 Task: Look for space in Guimarães, Portugal from 1st August, 2023 to 5th August, 2023 for 3 adults, 1 child in price range Rs.13000 to Rs.20000. Place can be entire place with 2 bedrooms having 3 beds and 2 bathrooms. Property type can be flatguest house, hotel. Booking option can be shelf check-in. Required host language is English.
Action: Mouse moved to (424, 86)
Screenshot: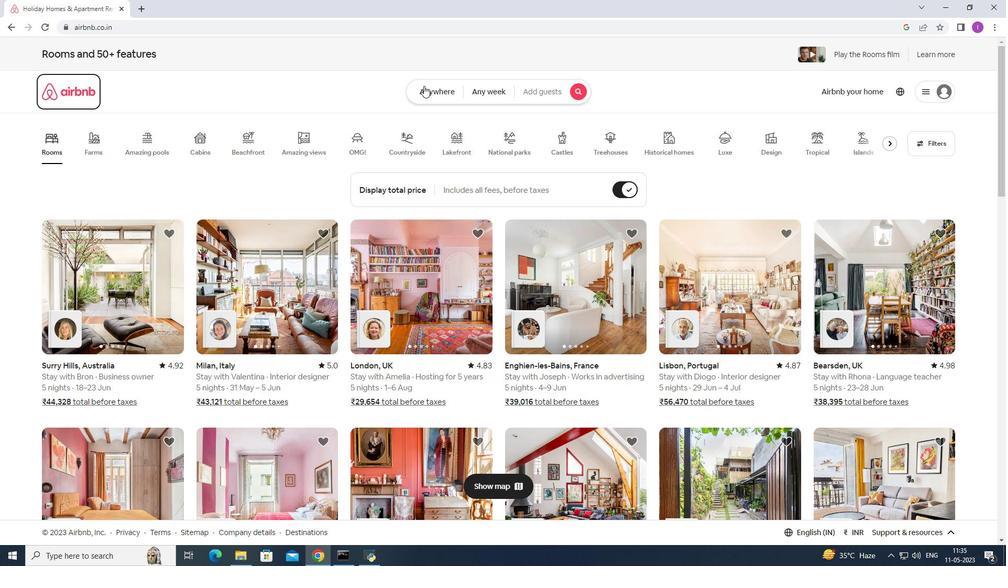 
Action: Mouse pressed left at (424, 86)
Screenshot: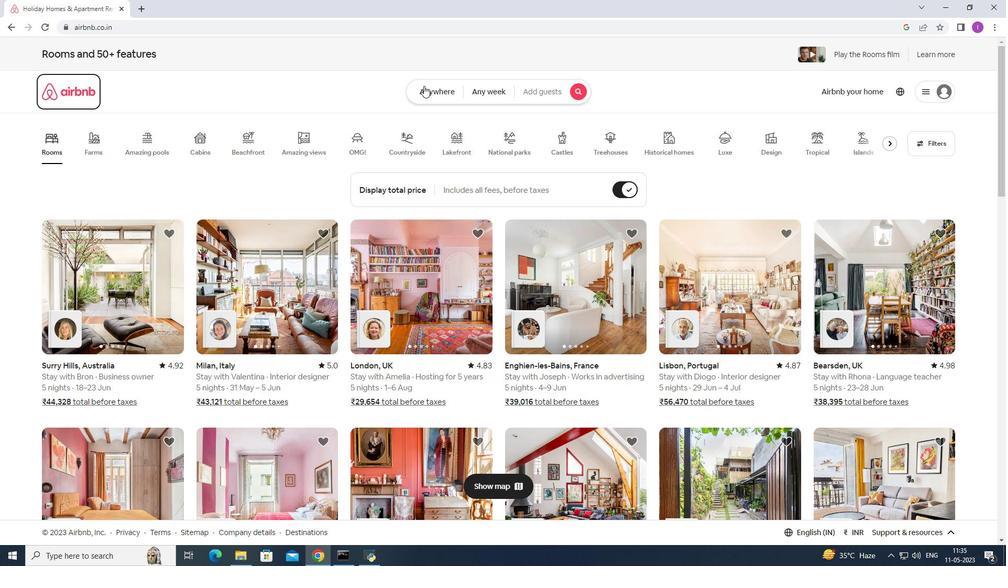 
Action: Mouse moved to (324, 134)
Screenshot: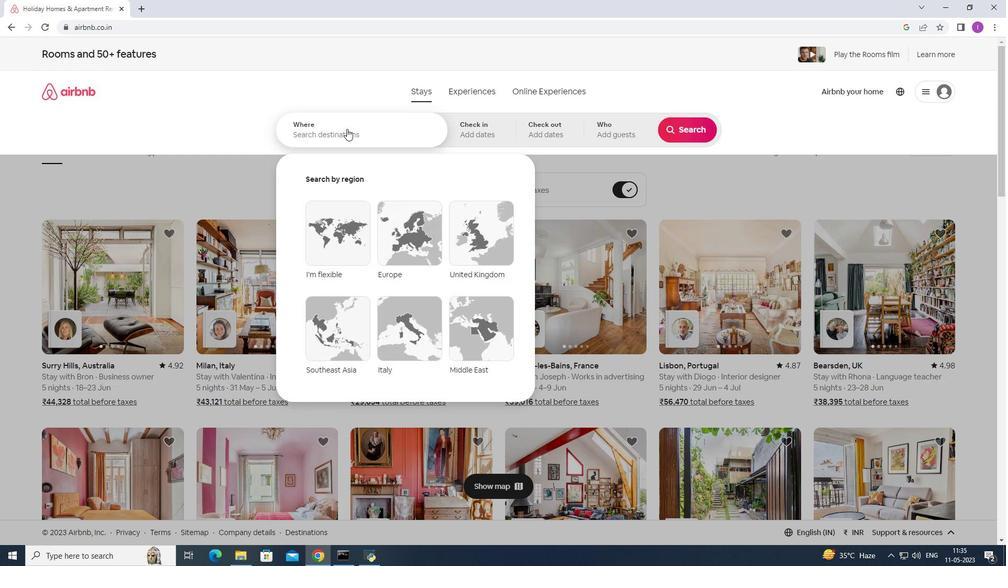 
Action: Mouse pressed left at (324, 134)
Screenshot: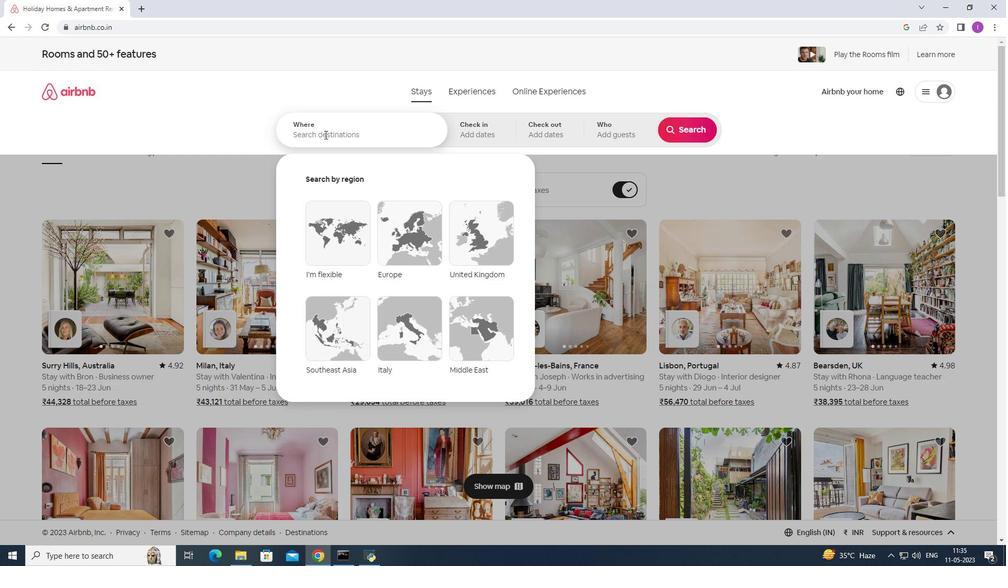 
Action: Mouse moved to (394, 140)
Screenshot: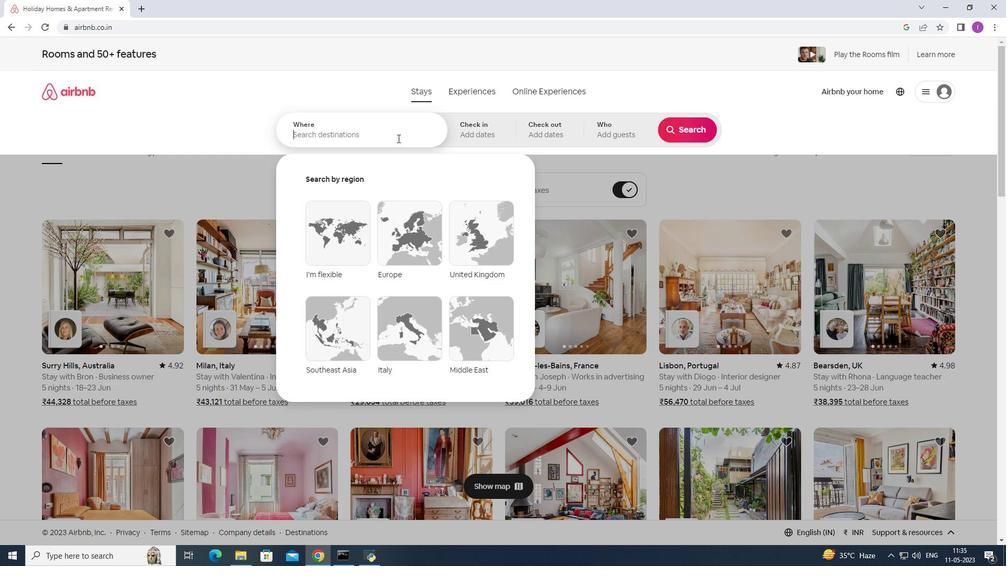 
Action: Key pressed <Key.shift><Key.shift>G
Screenshot: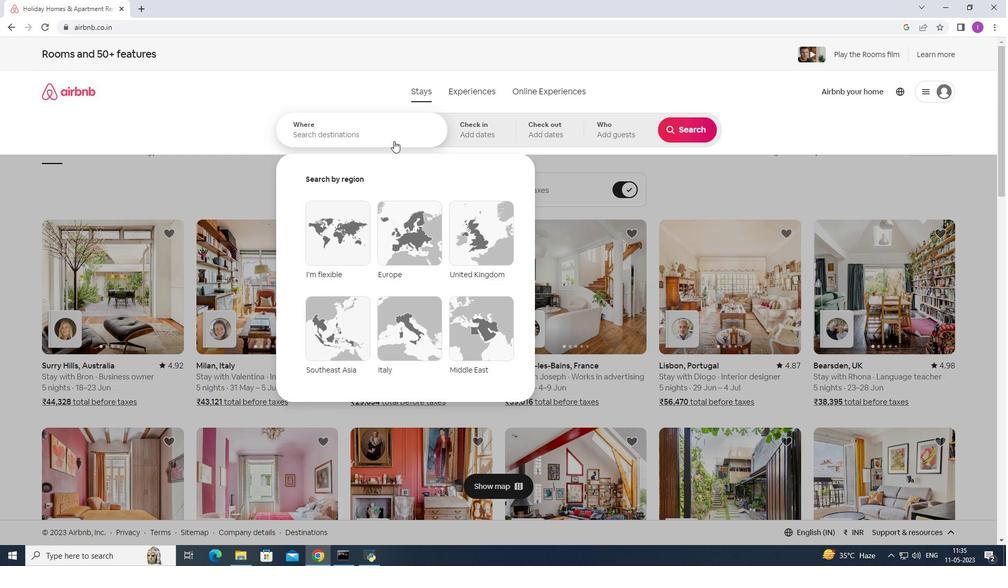 
Action: Mouse moved to (403, 133)
Screenshot: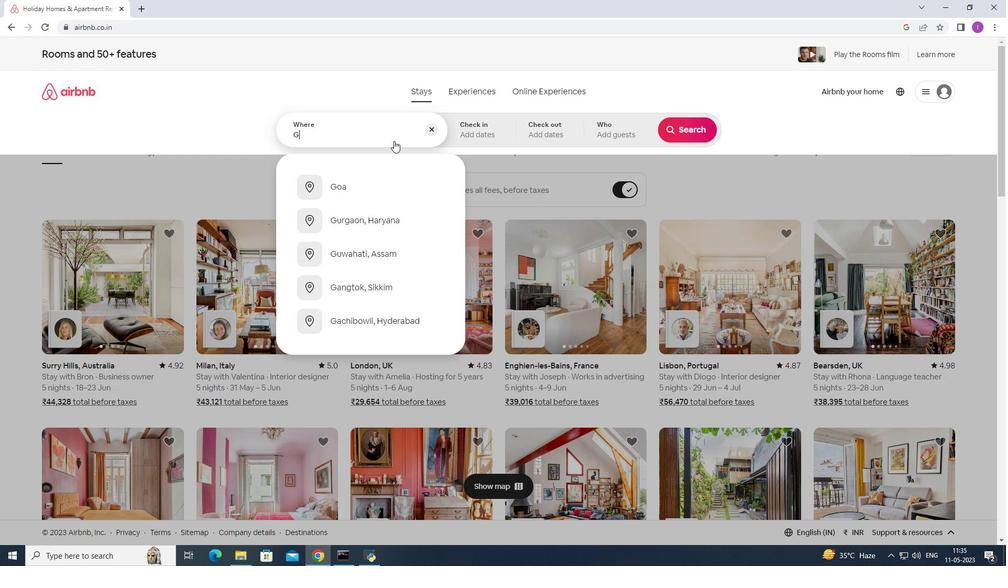 
Action: Key pressed uimares
Screenshot: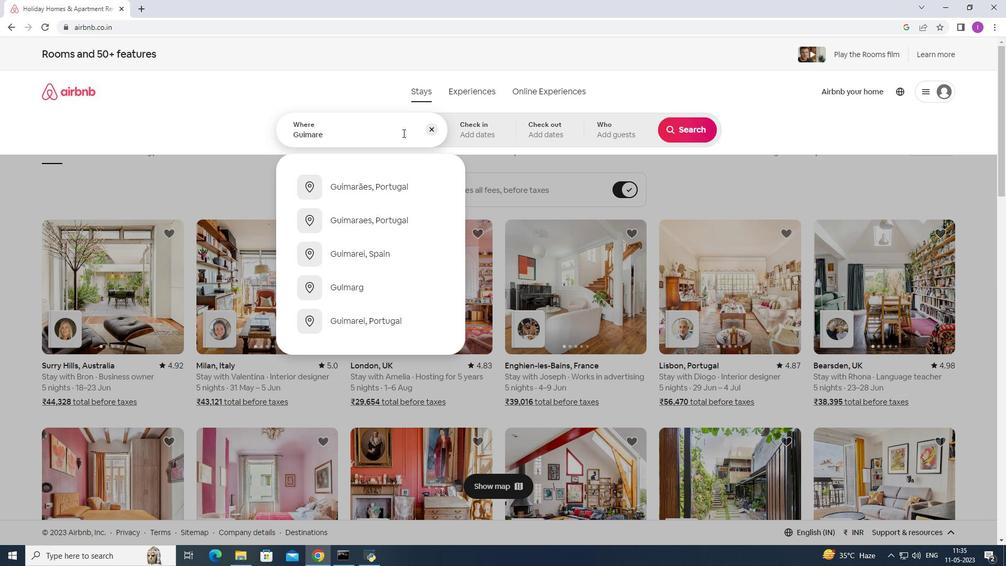 
Action: Mouse moved to (372, 188)
Screenshot: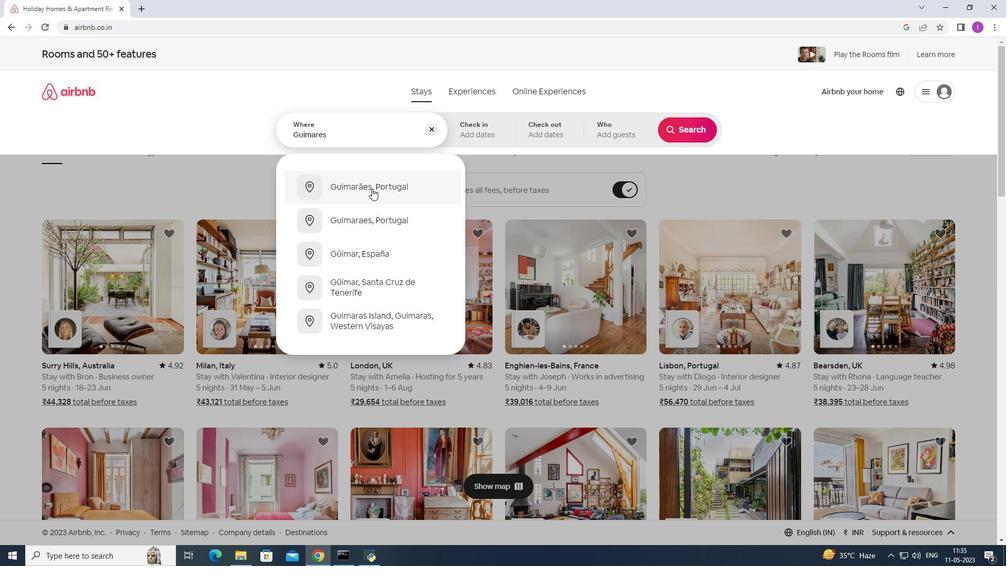 
Action: Mouse pressed left at (372, 188)
Screenshot: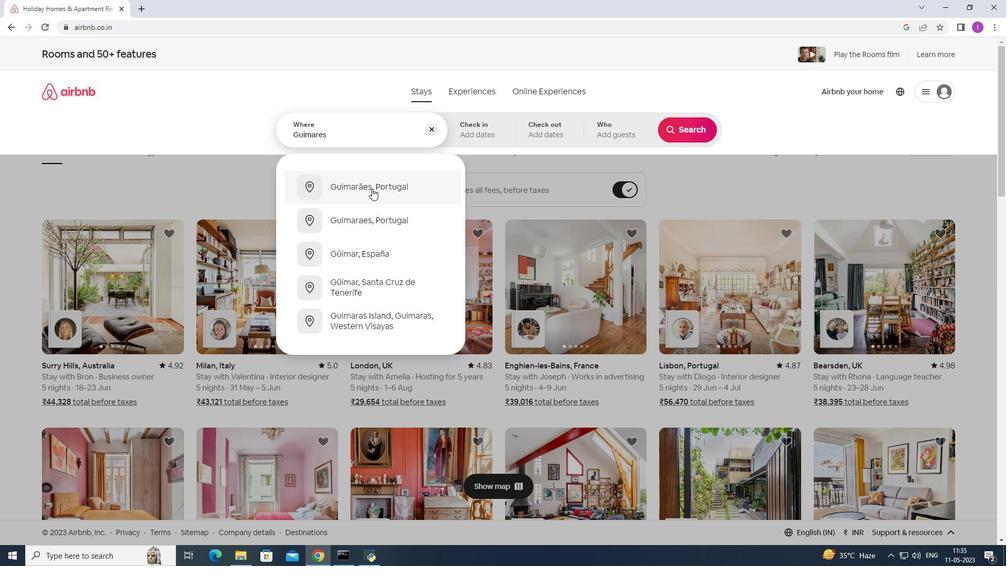 
Action: Mouse moved to (685, 215)
Screenshot: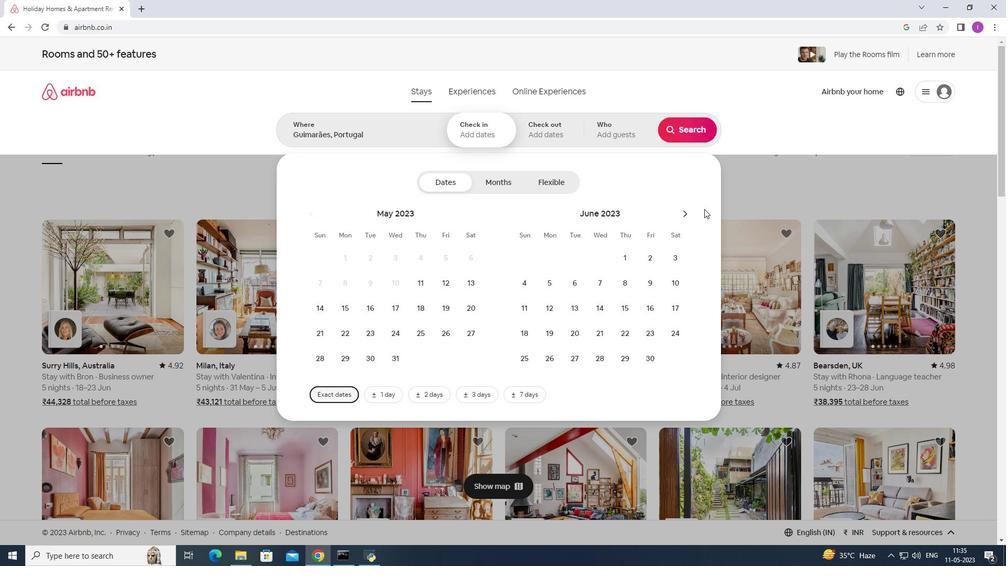 
Action: Mouse pressed left at (685, 215)
Screenshot: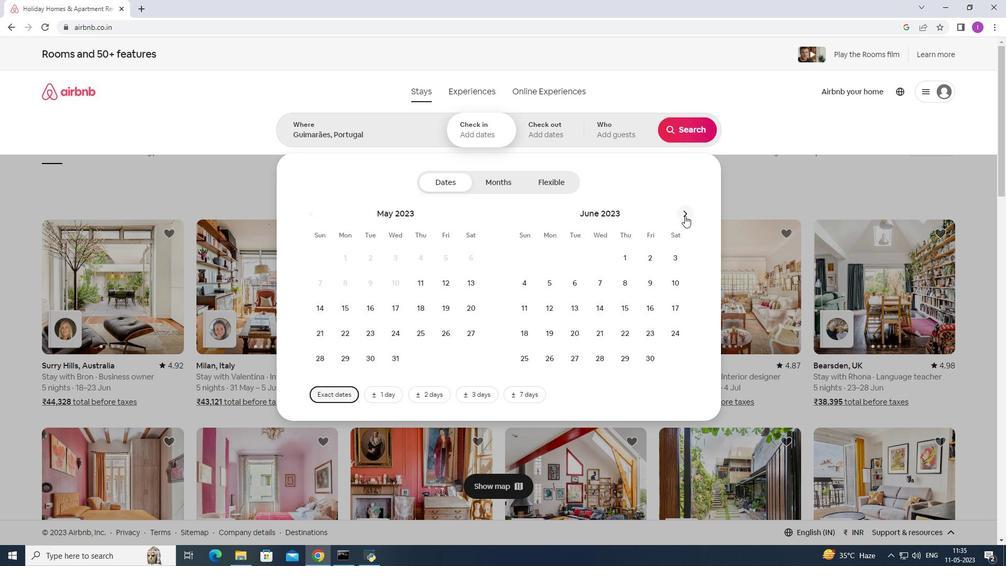
Action: Mouse moved to (682, 215)
Screenshot: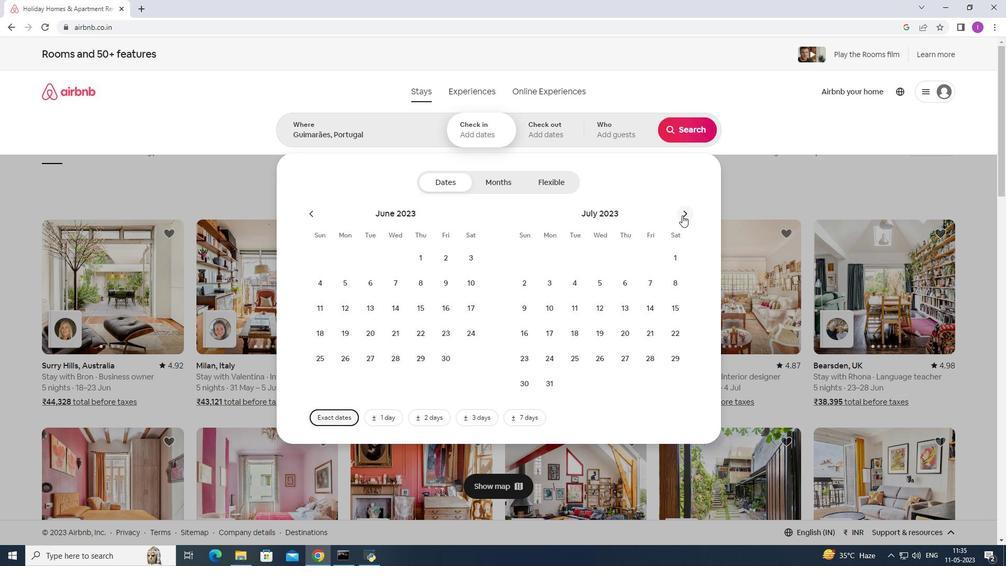 
Action: Mouse pressed left at (682, 215)
Screenshot: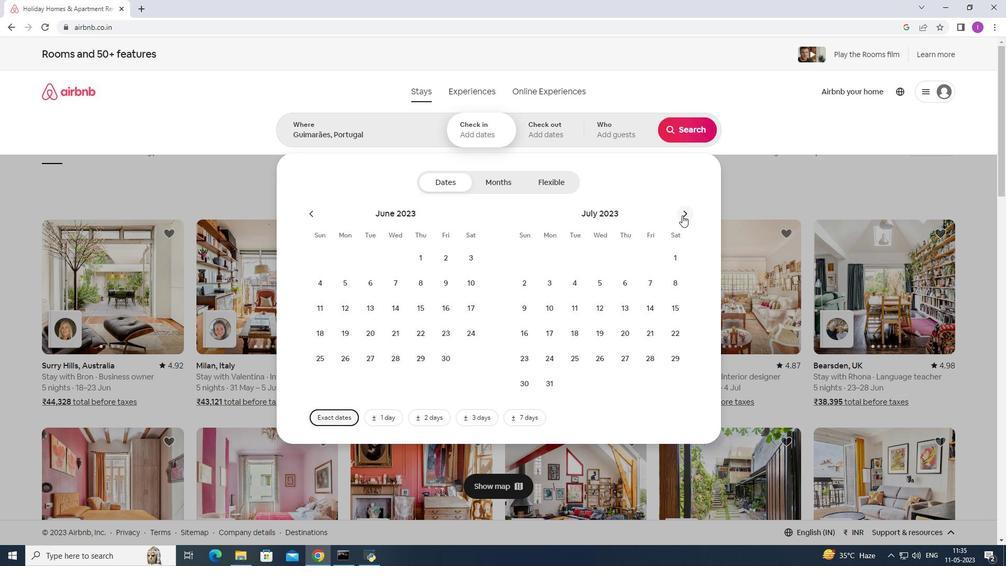 
Action: Mouse moved to (583, 254)
Screenshot: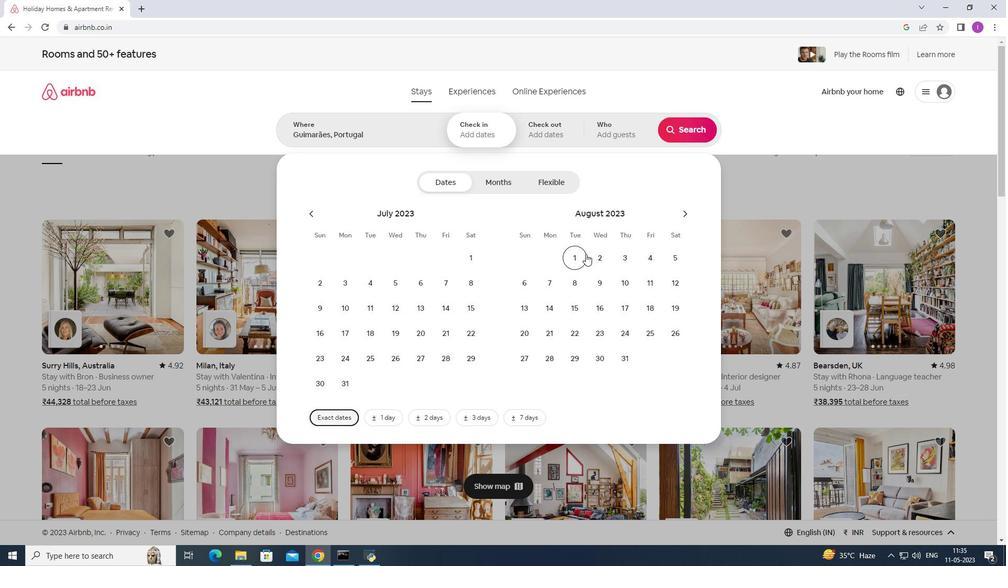 
Action: Mouse pressed left at (583, 254)
Screenshot: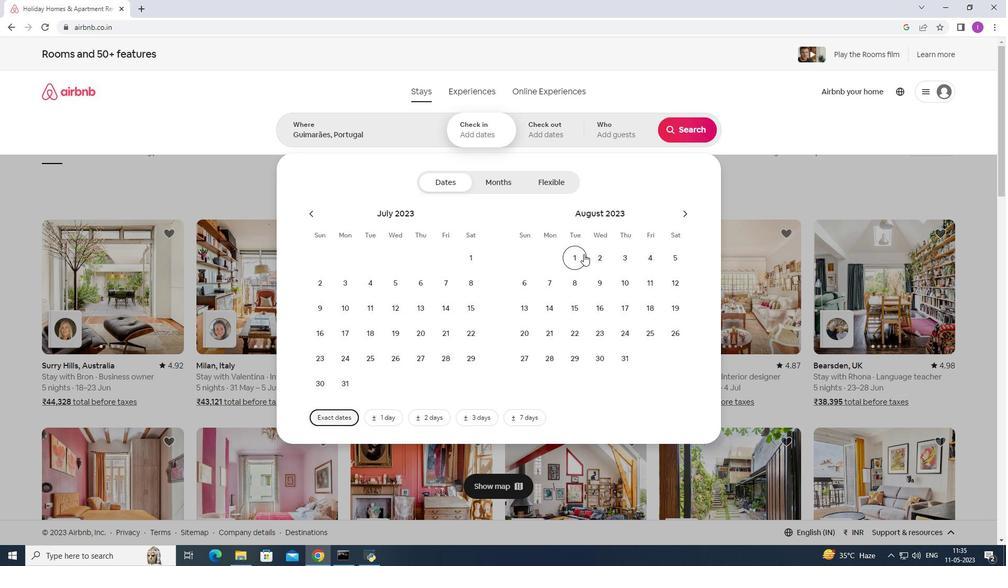 
Action: Mouse moved to (672, 254)
Screenshot: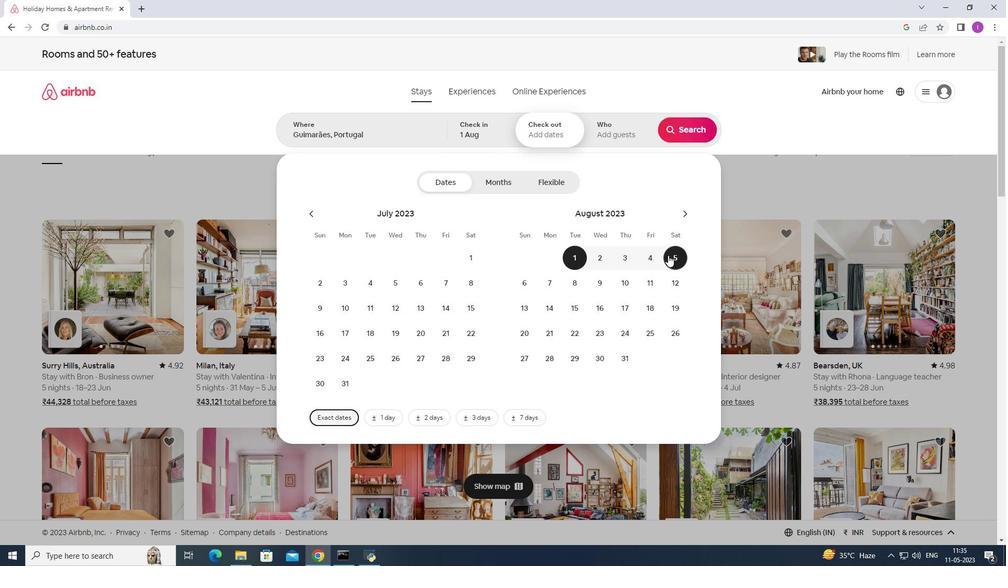 
Action: Mouse pressed left at (672, 254)
Screenshot: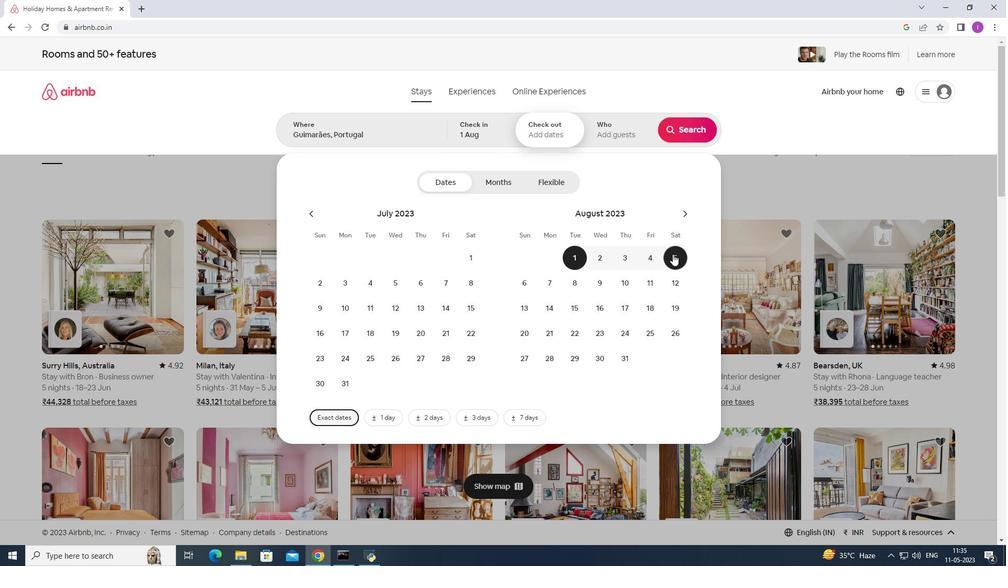
Action: Mouse moved to (623, 135)
Screenshot: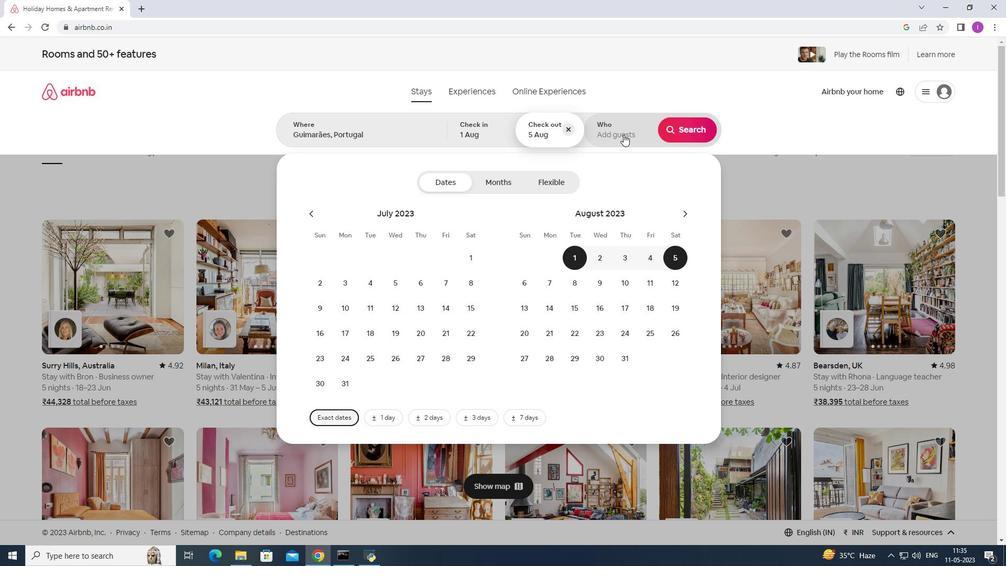 
Action: Mouse pressed left at (623, 135)
Screenshot: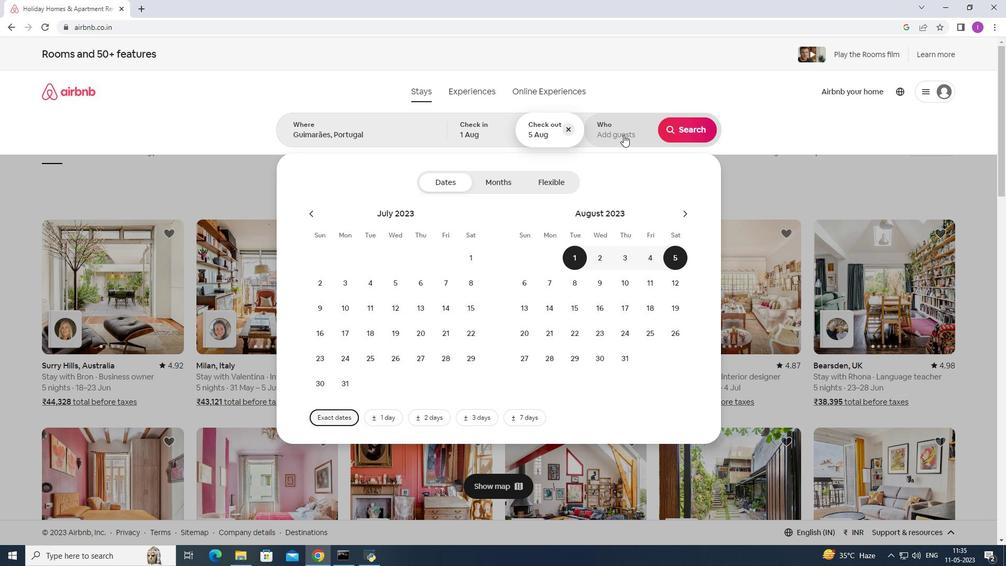 
Action: Mouse moved to (687, 182)
Screenshot: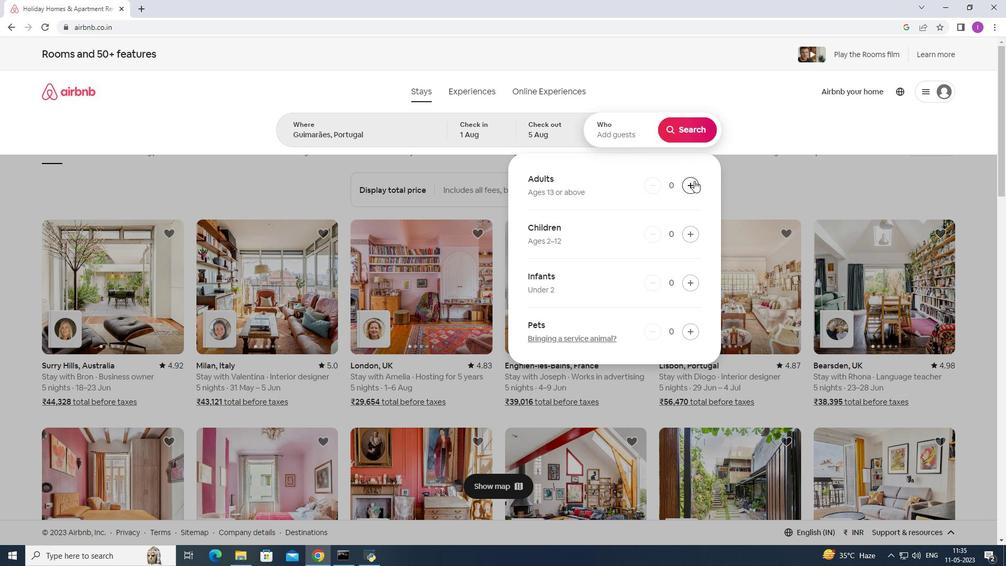
Action: Mouse pressed left at (687, 182)
Screenshot: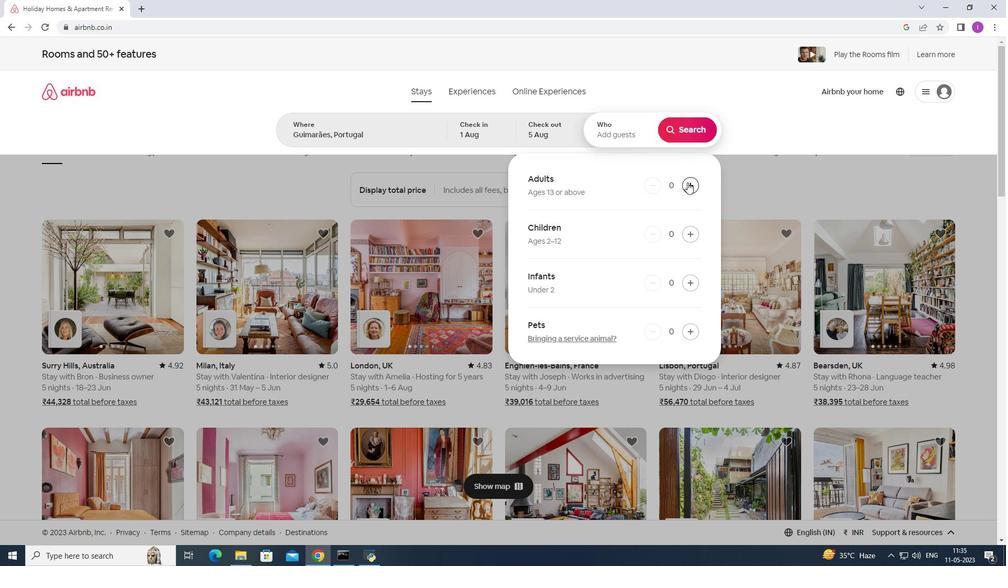 
Action: Mouse pressed left at (687, 182)
Screenshot: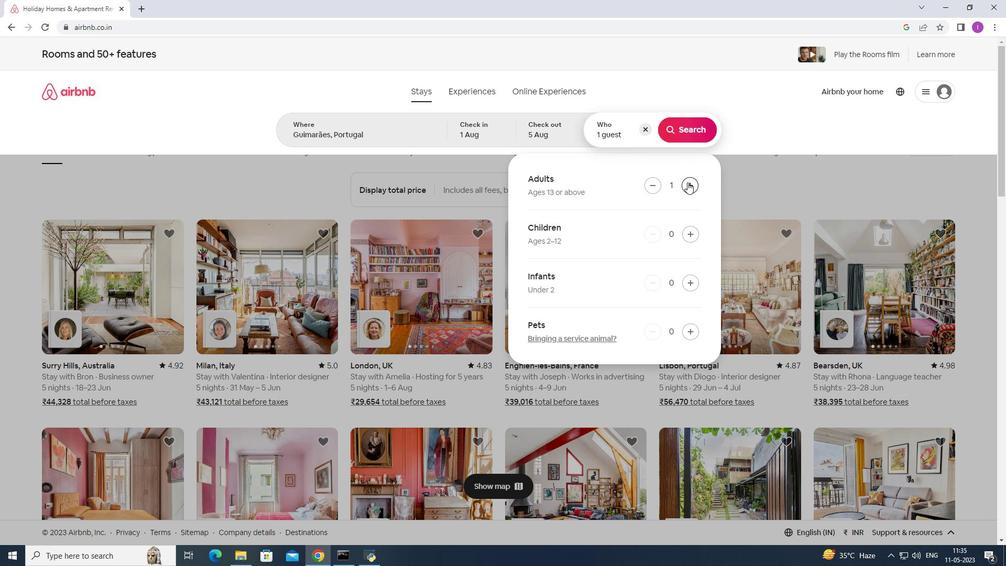 
Action: Mouse pressed left at (687, 182)
Screenshot: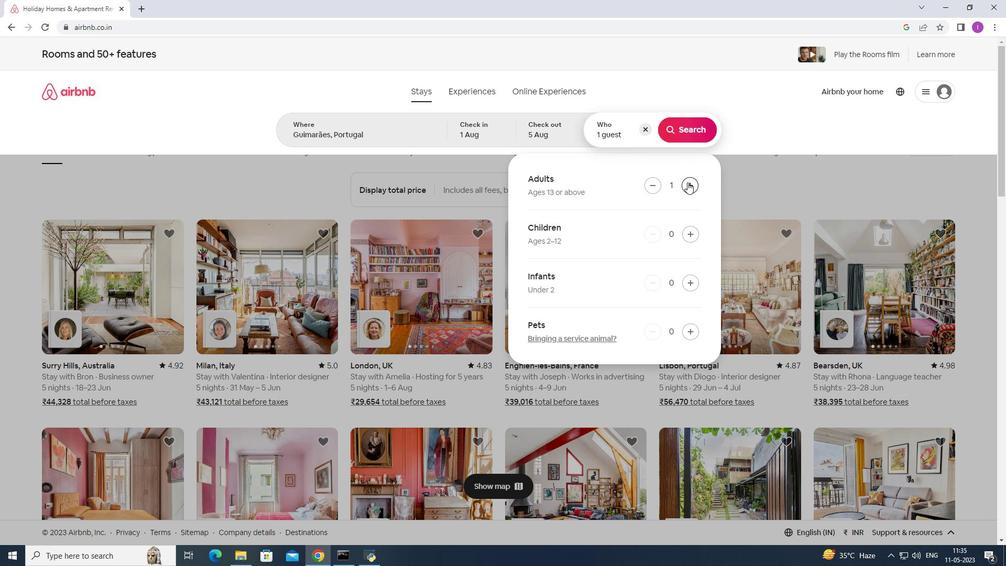 
Action: Mouse moved to (687, 182)
Screenshot: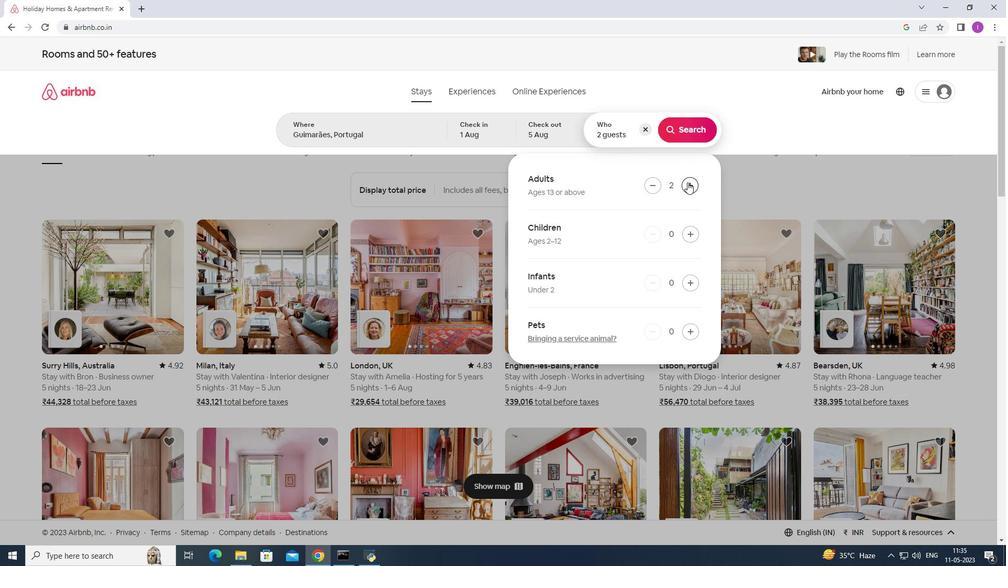 
Action: Mouse pressed left at (687, 182)
Screenshot: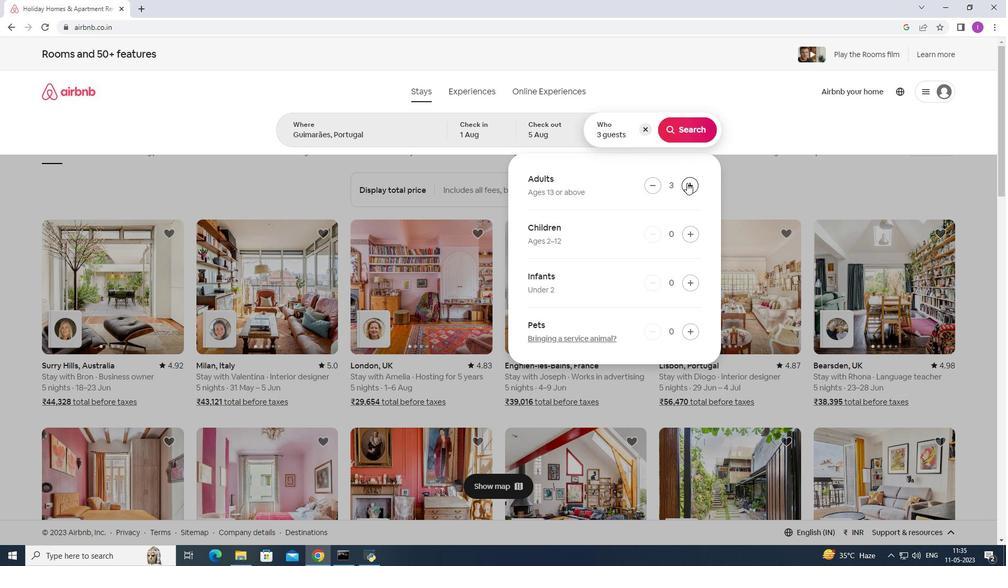 
Action: Mouse moved to (655, 184)
Screenshot: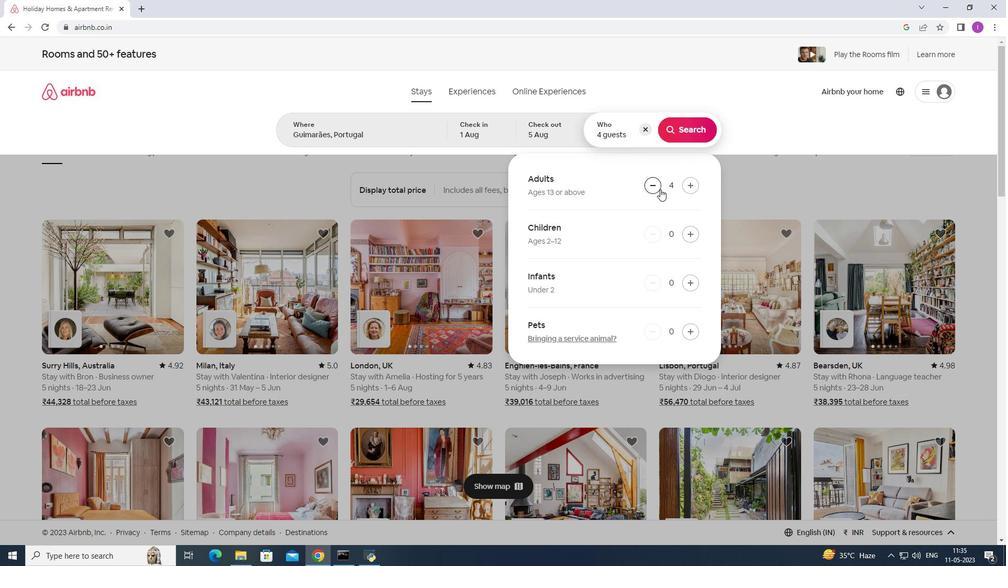
Action: Mouse pressed left at (655, 184)
Screenshot: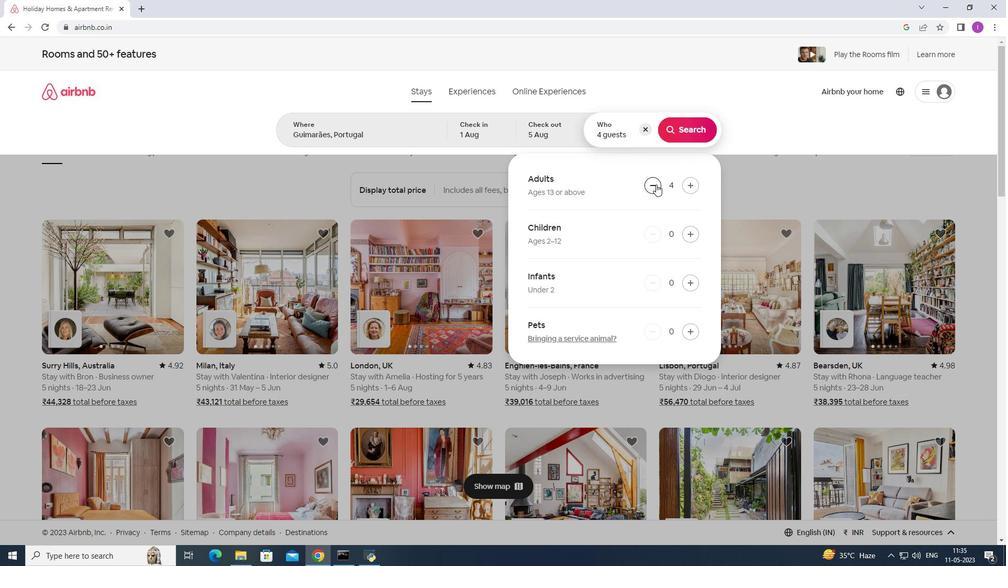 
Action: Mouse moved to (691, 229)
Screenshot: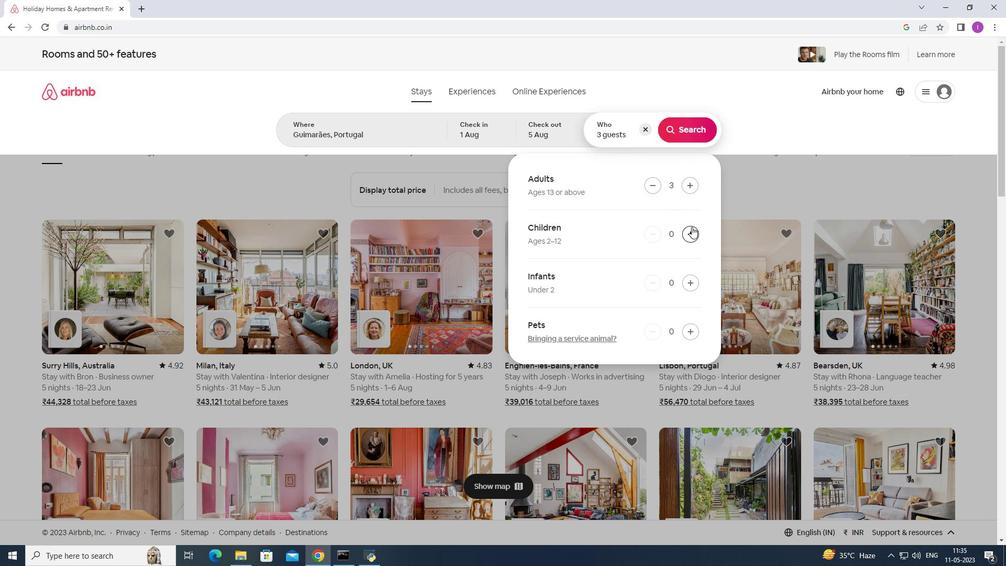 
Action: Mouse pressed left at (691, 229)
Screenshot: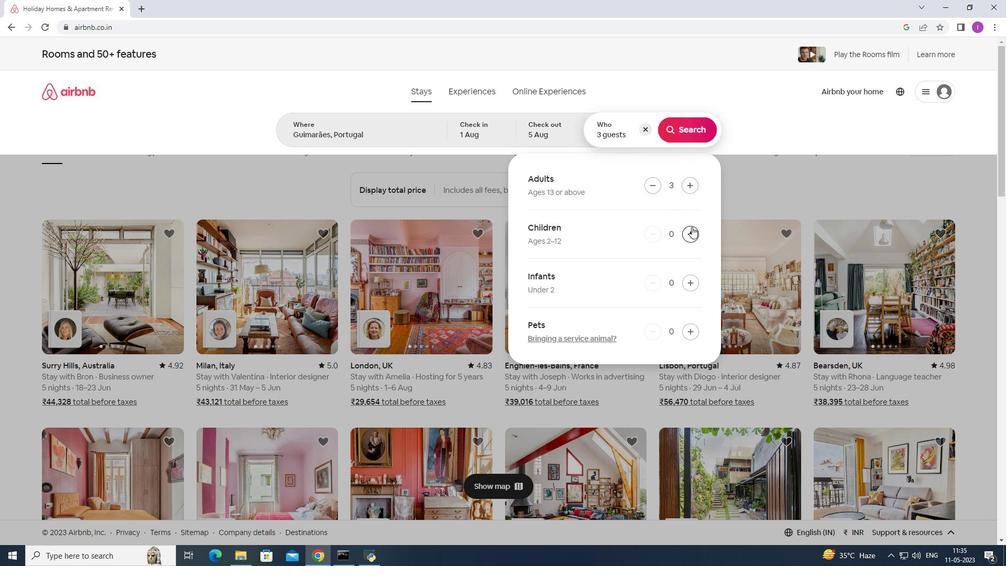 
Action: Mouse moved to (674, 138)
Screenshot: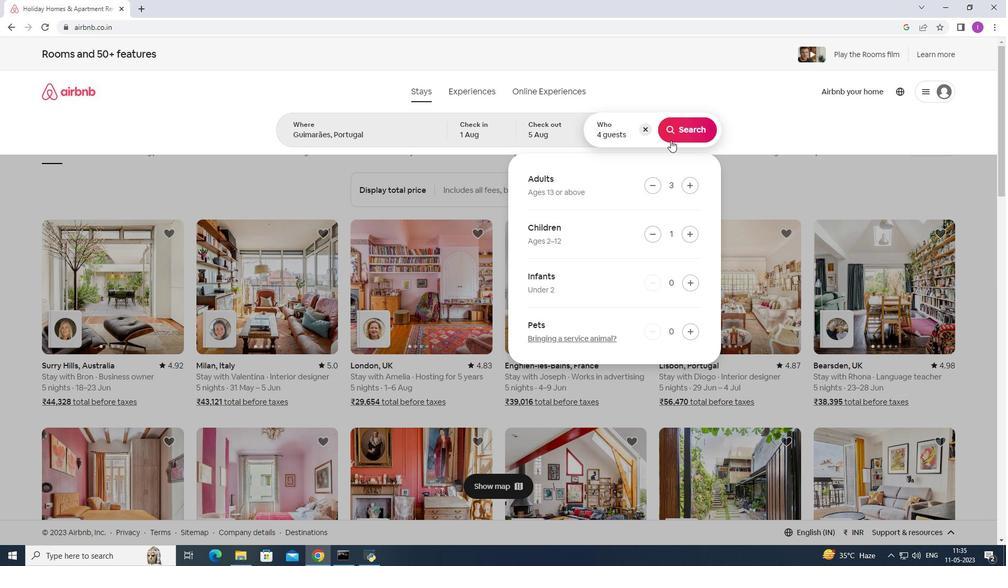 
Action: Mouse pressed left at (674, 138)
Screenshot: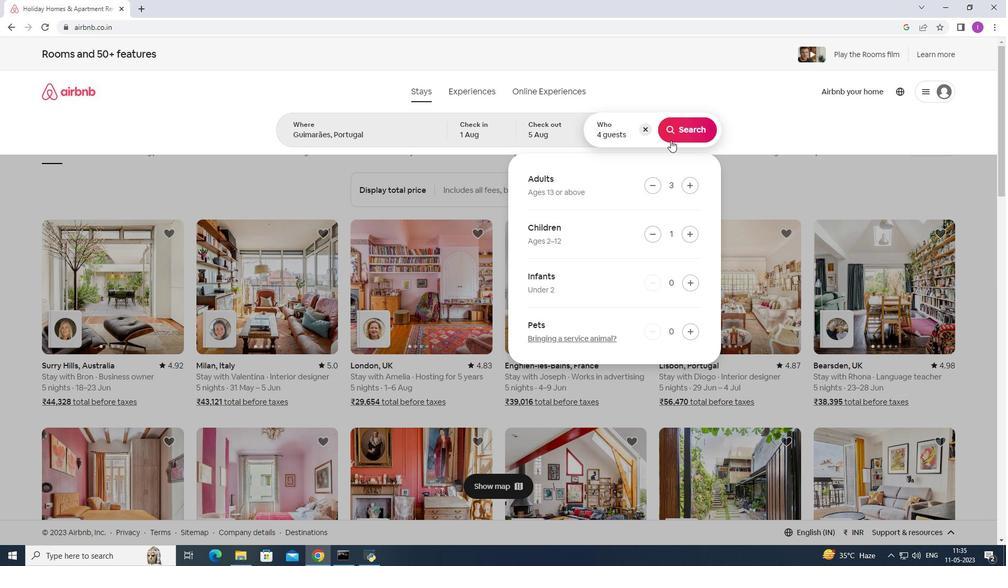 
Action: Mouse moved to (957, 102)
Screenshot: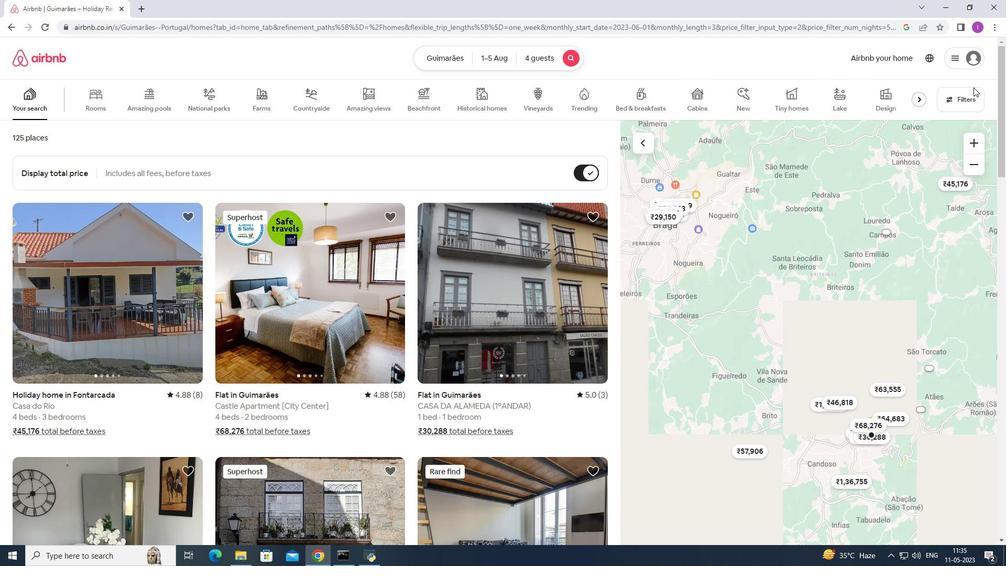 
Action: Mouse pressed left at (957, 102)
Screenshot: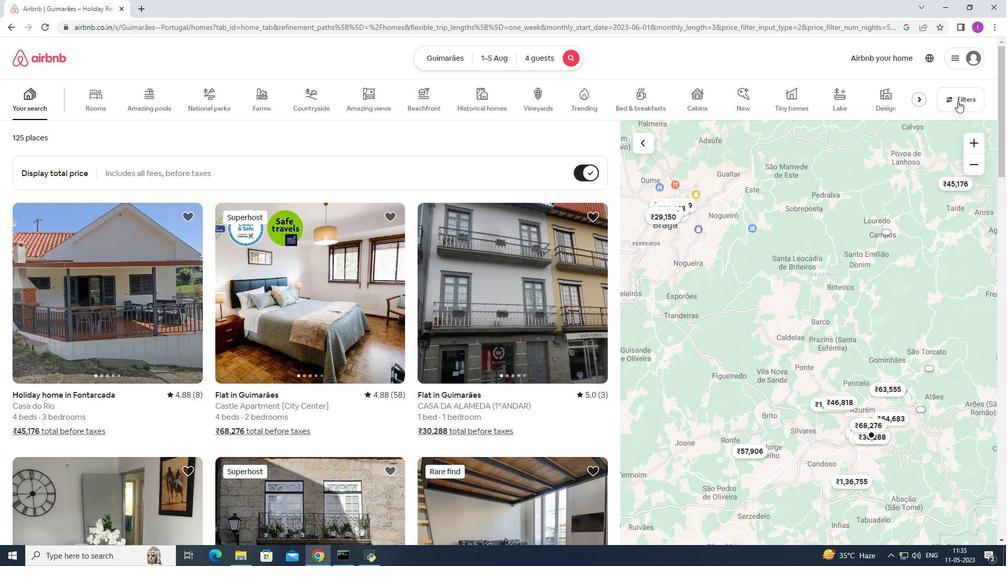 
Action: Mouse moved to (593, 362)
Screenshot: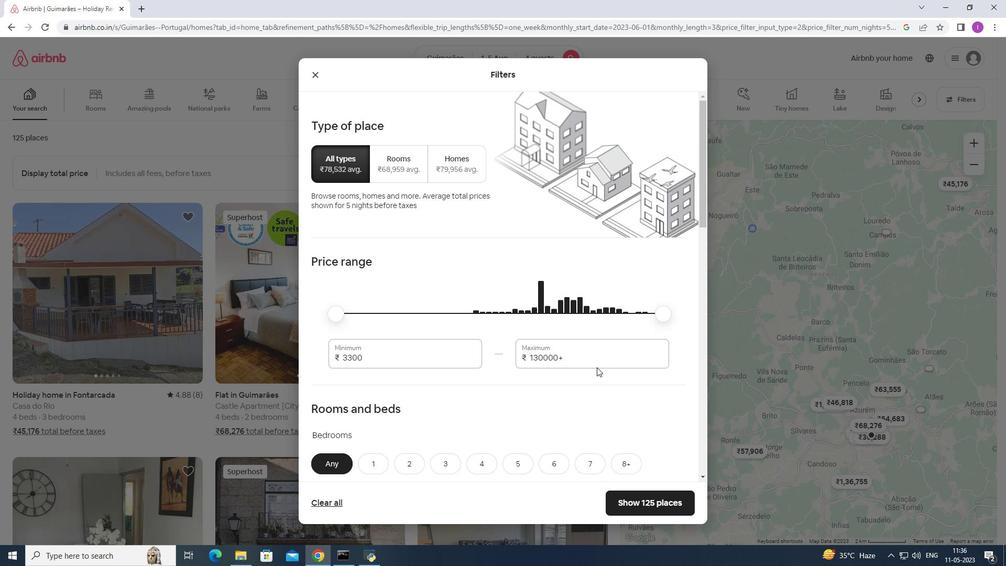 
Action: Mouse pressed left at (593, 362)
Screenshot: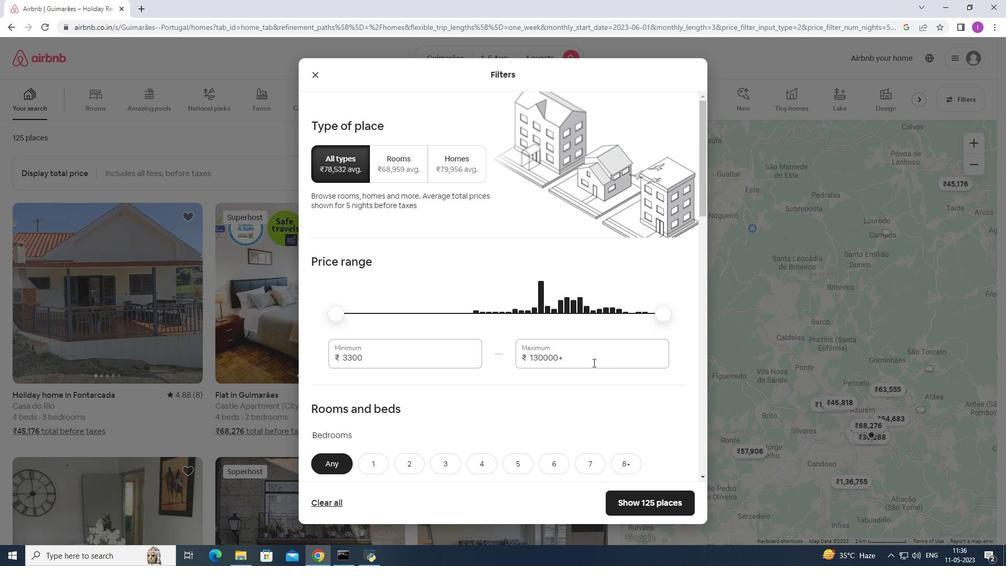 
Action: Mouse moved to (516, 362)
Screenshot: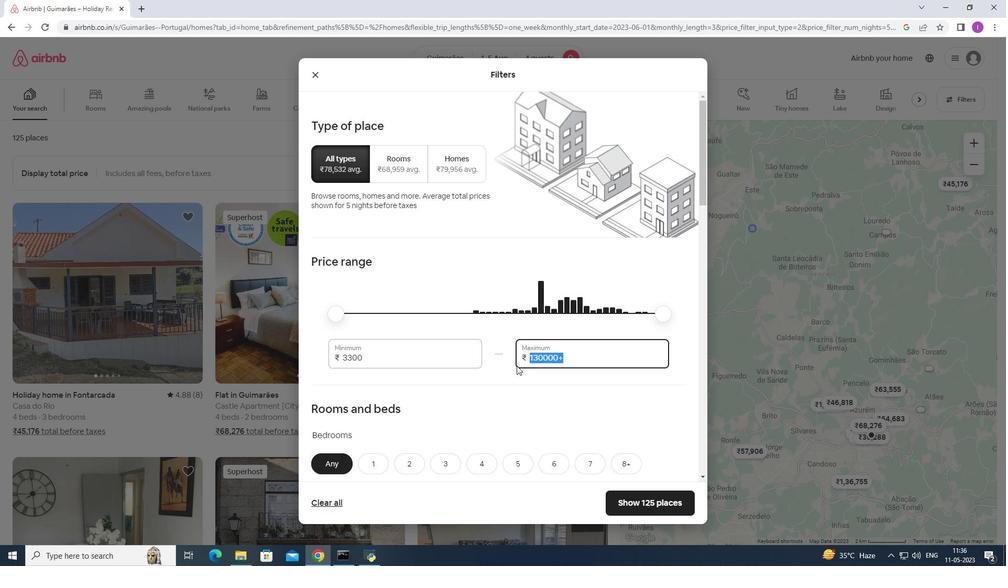 
Action: Key pressed 1
Screenshot: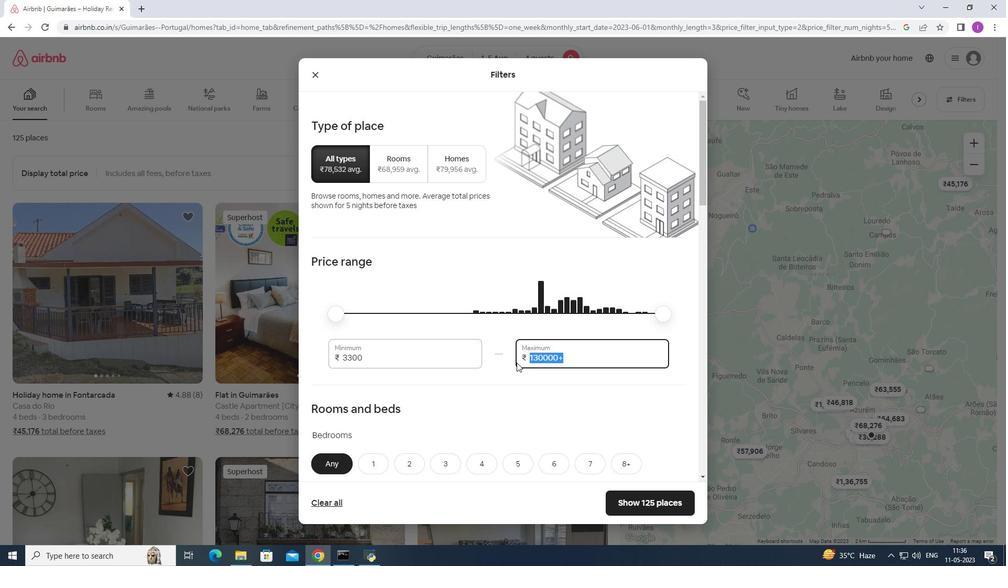 
Action: Mouse moved to (571, 367)
Screenshot: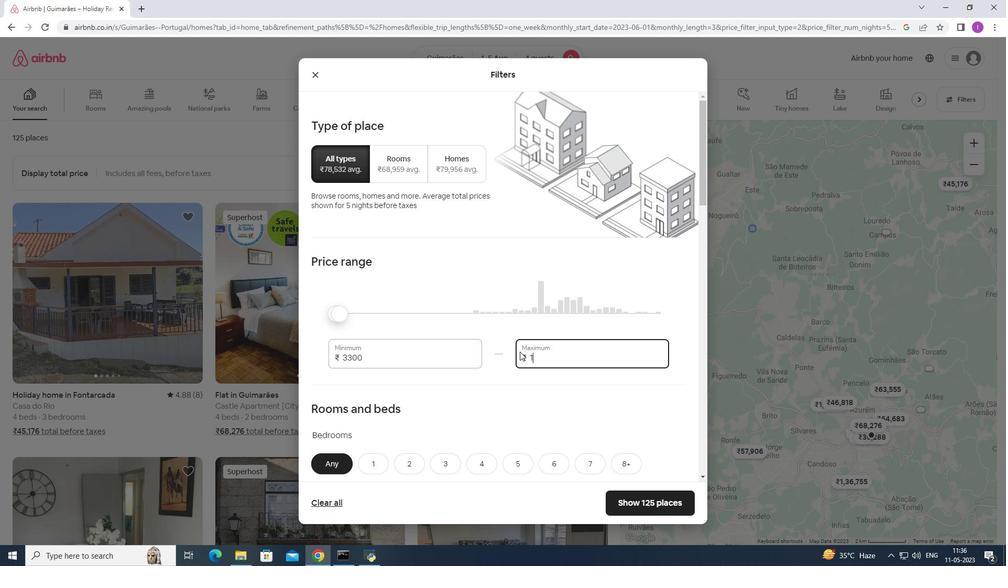 
Action: Key pressed <Key.backspace>
Screenshot: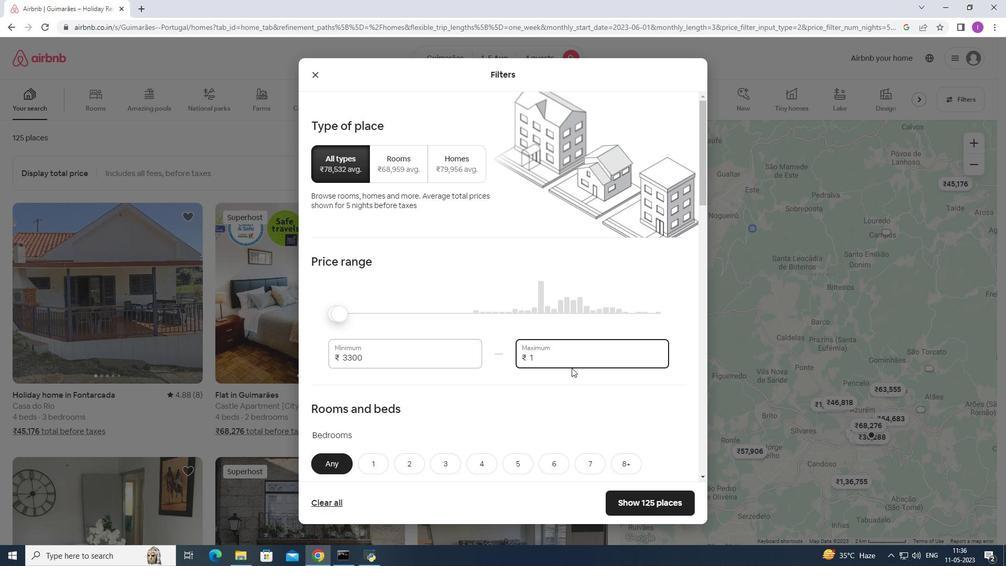 
Action: Mouse moved to (571, 364)
Screenshot: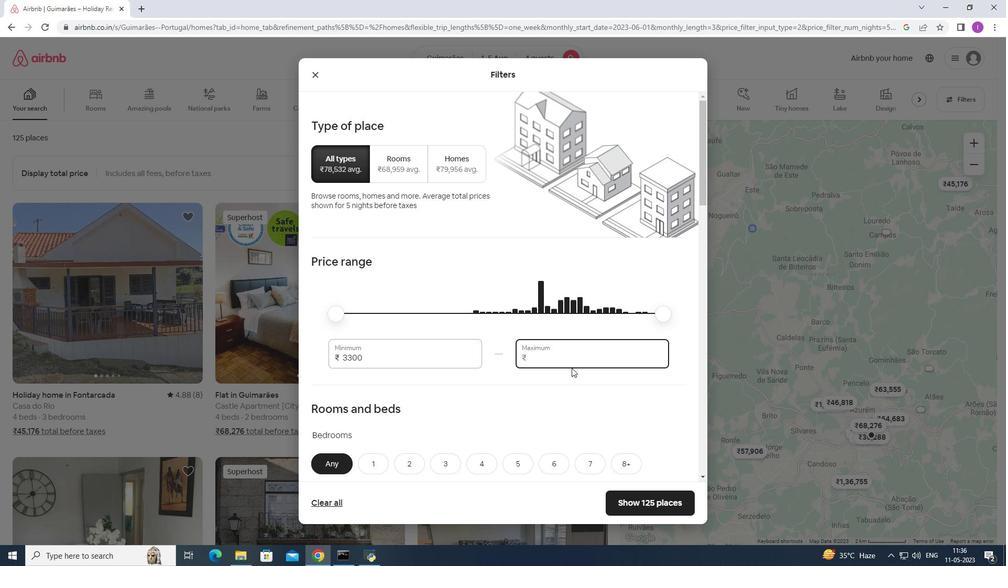 
Action: Key pressed 2
Screenshot: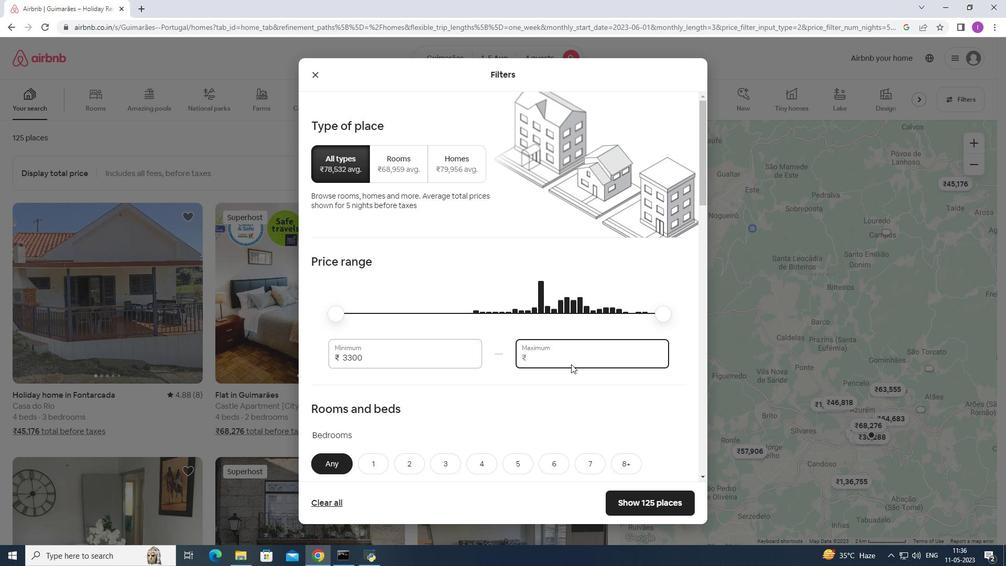 
Action: Mouse moved to (570, 363)
Screenshot: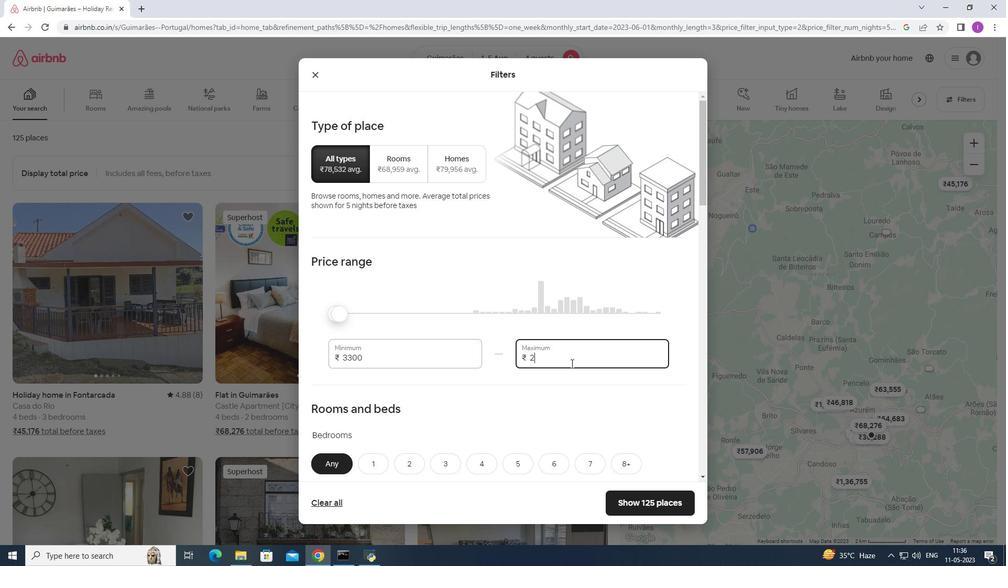 
Action: Key pressed 0
Screenshot: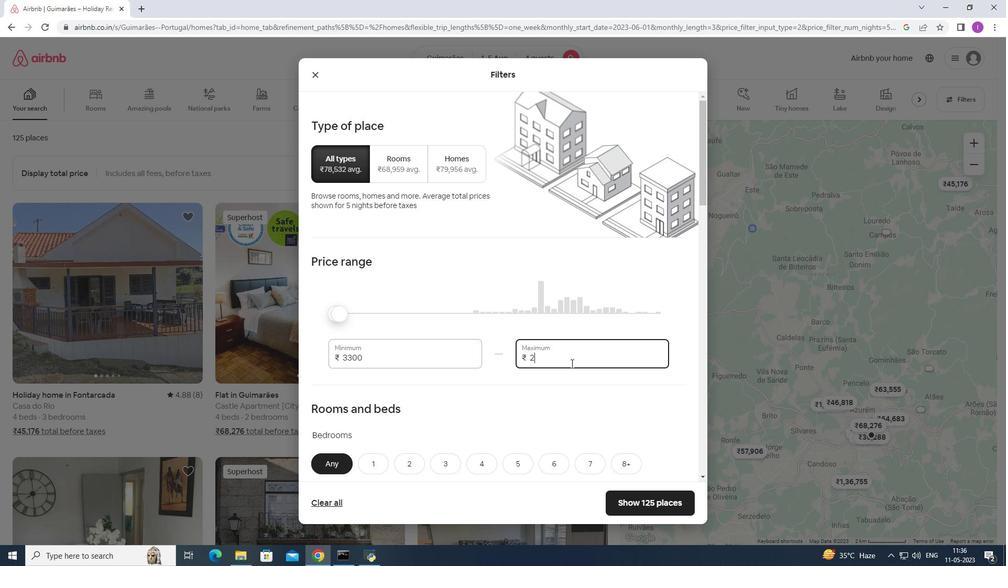 
Action: Mouse moved to (568, 368)
Screenshot: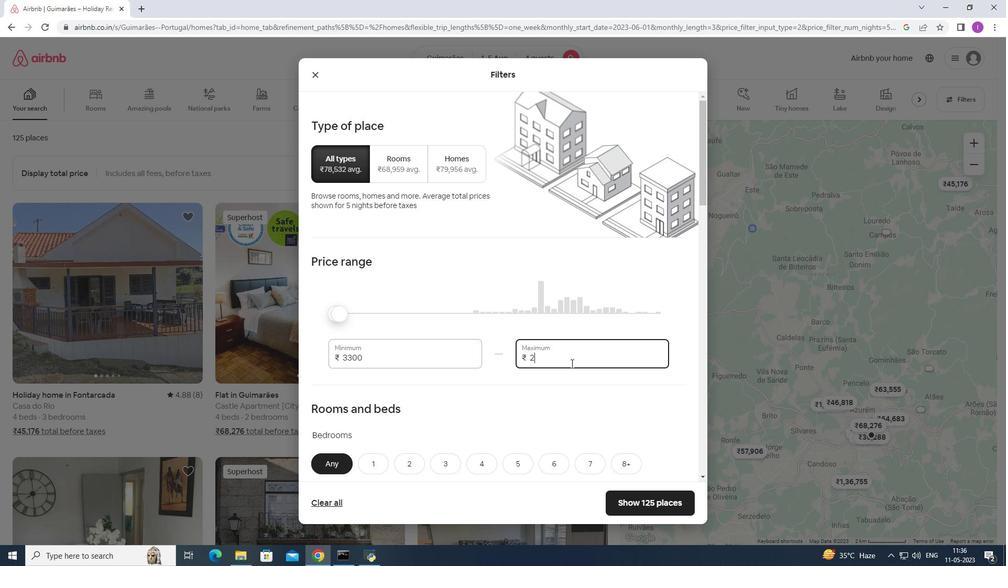 
Action: Key pressed 000
Screenshot: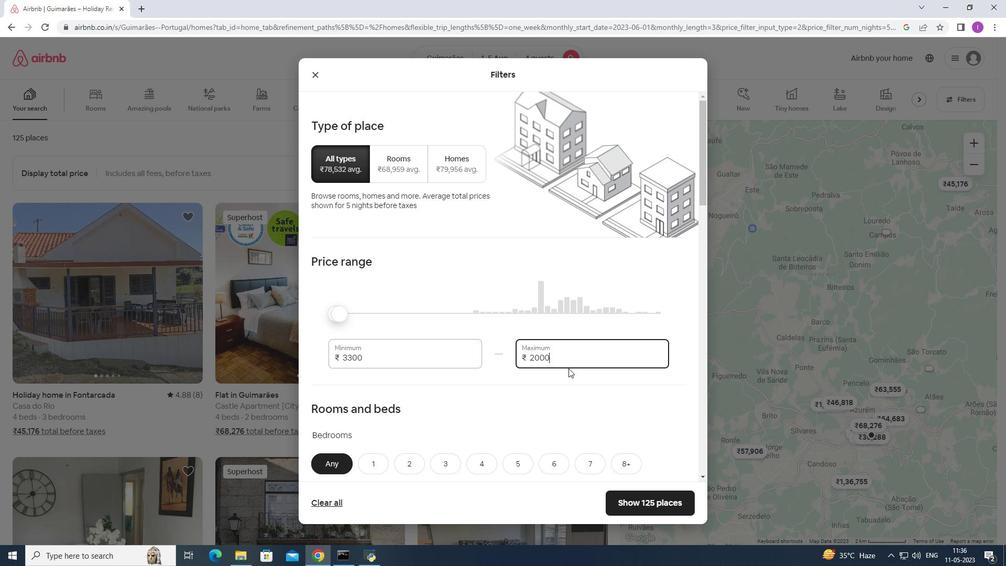 
Action: Mouse moved to (368, 358)
Screenshot: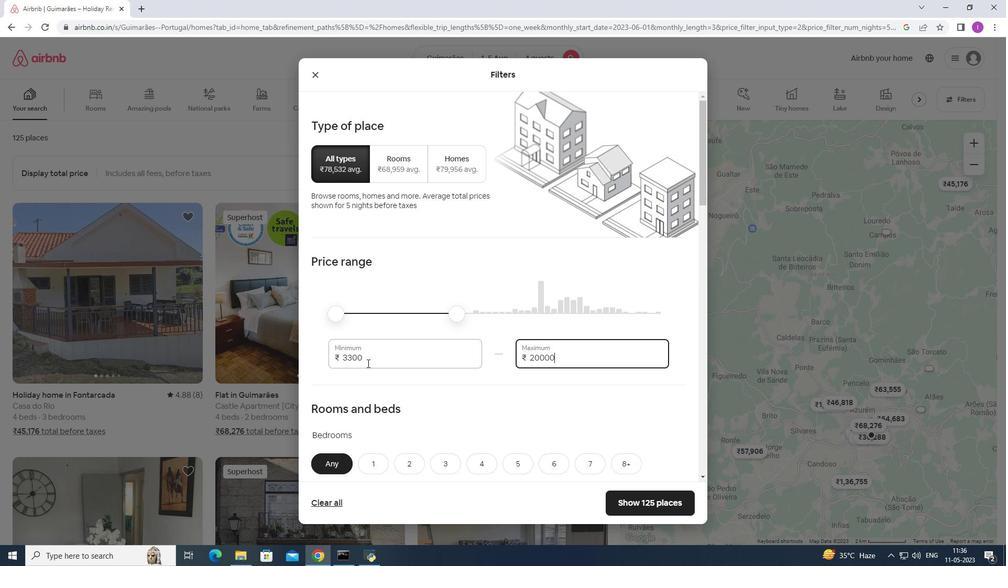 
Action: Mouse pressed left at (368, 358)
Screenshot: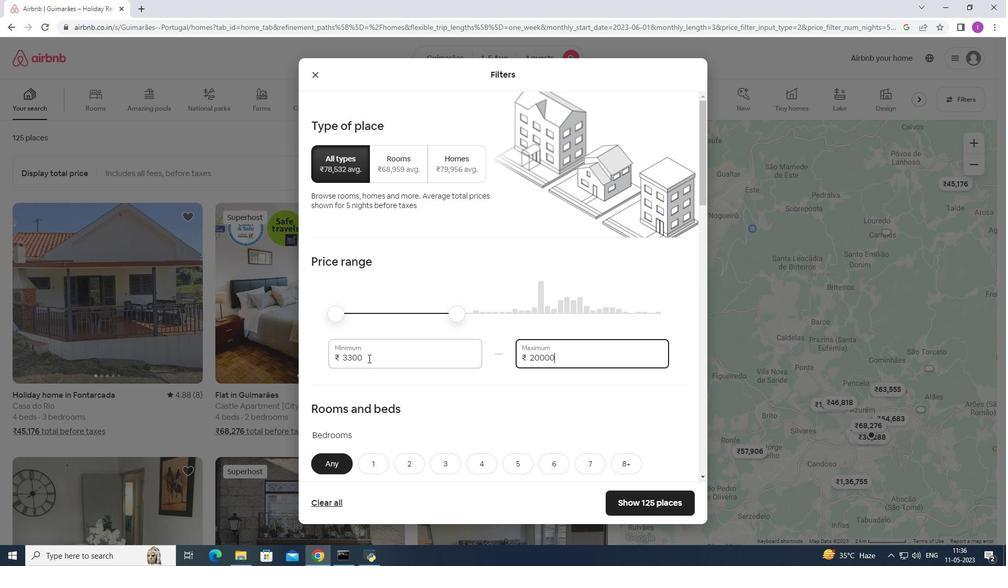 
Action: Mouse moved to (339, 347)
Screenshot: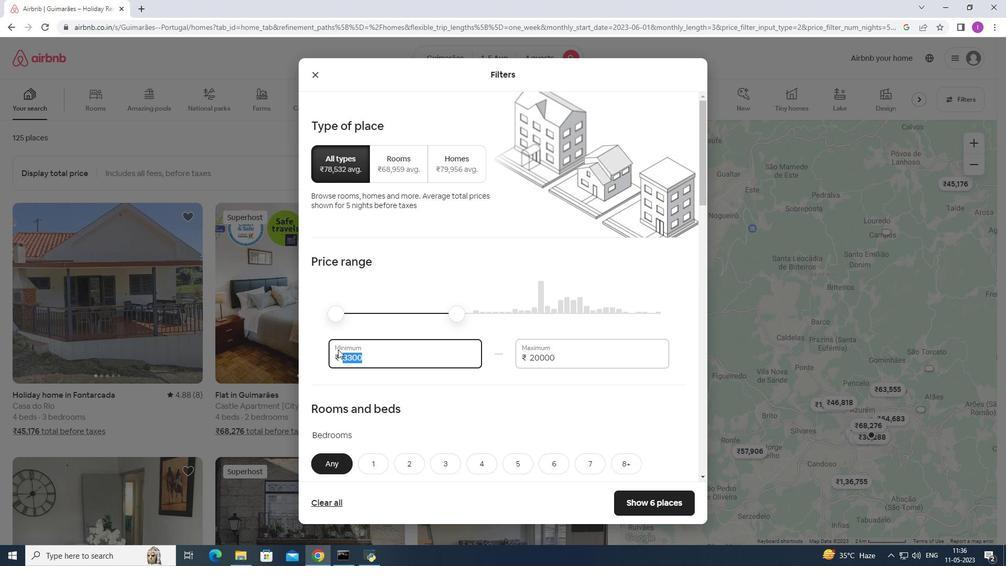 
Action: Key pressed 13000
Screenshot: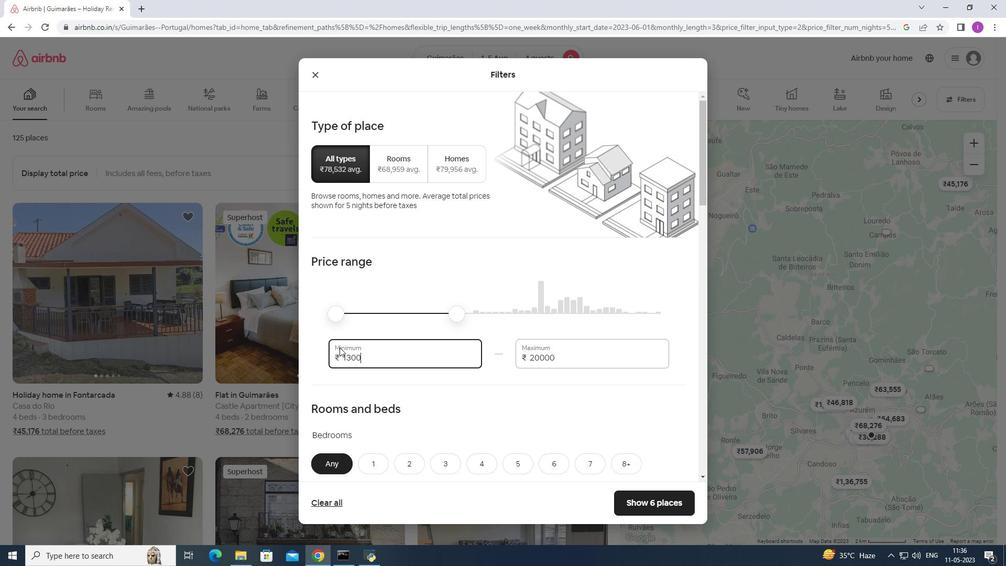 
Action: Mouse moved to (467, 372)
Screenshot: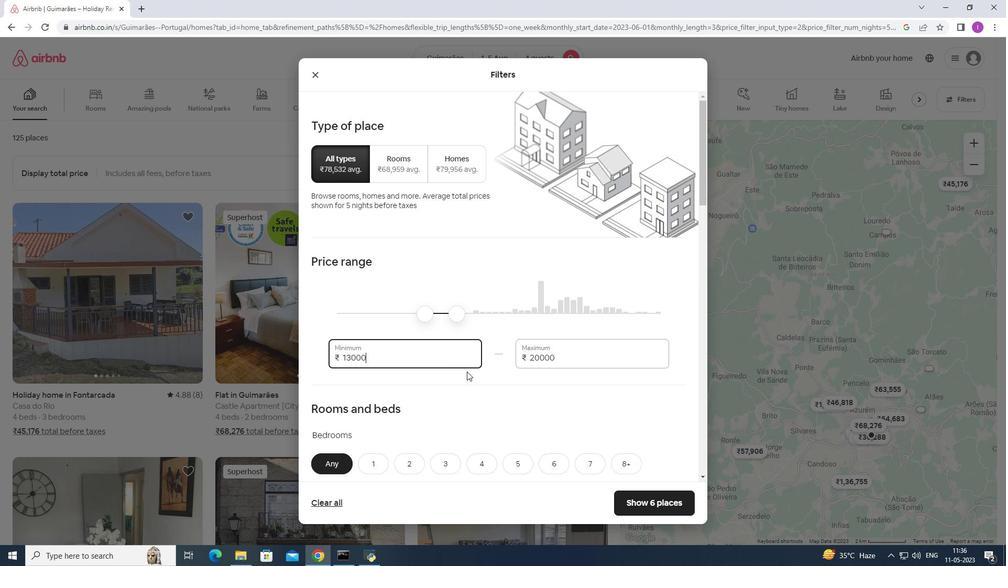 
Action: Mouse scrolled (467, 371) with delta (0, 0)
Screenshot: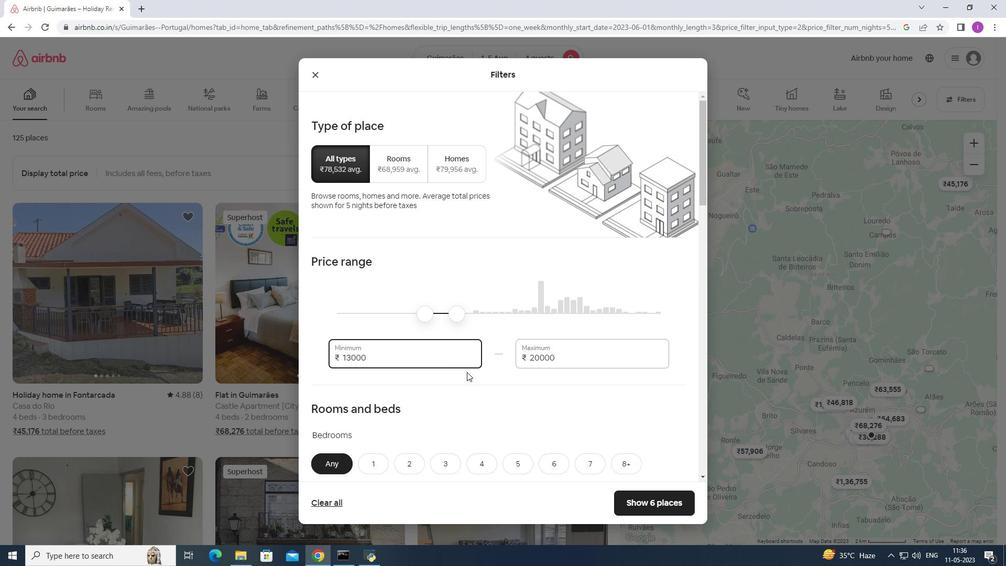 
Action: Mouse moved to (416, 398)
Screenshot: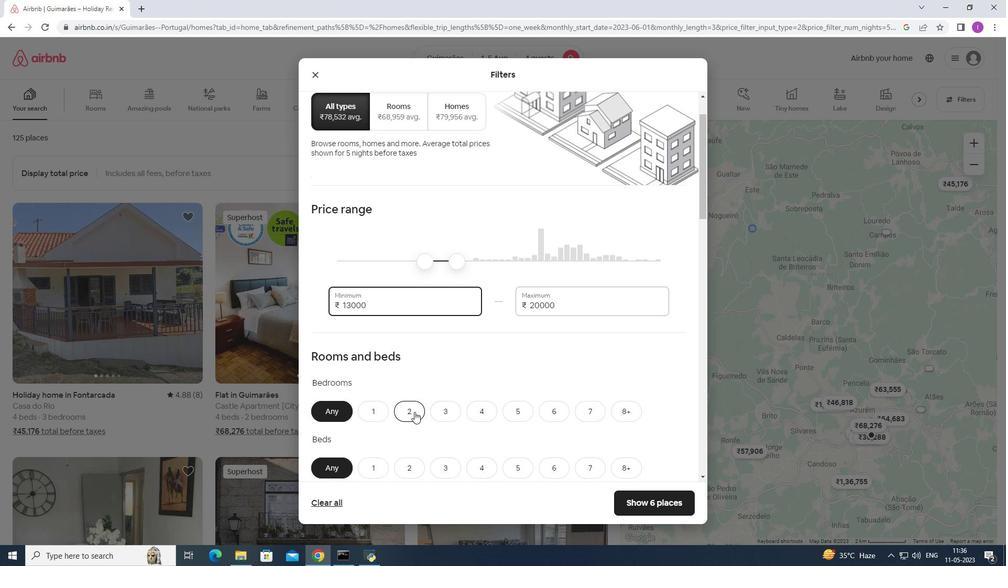 
Action: Mouse scrolled (416, 398) with delta (0, 0)
Screenshot: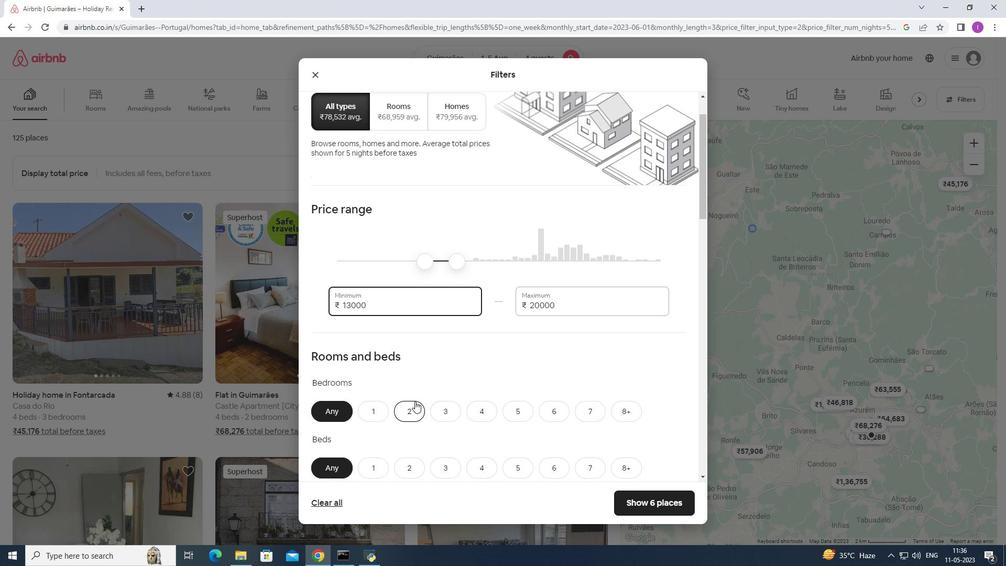 
Action: Mouse scrolled (416, 398) with delta (0, 0)
Screenshot: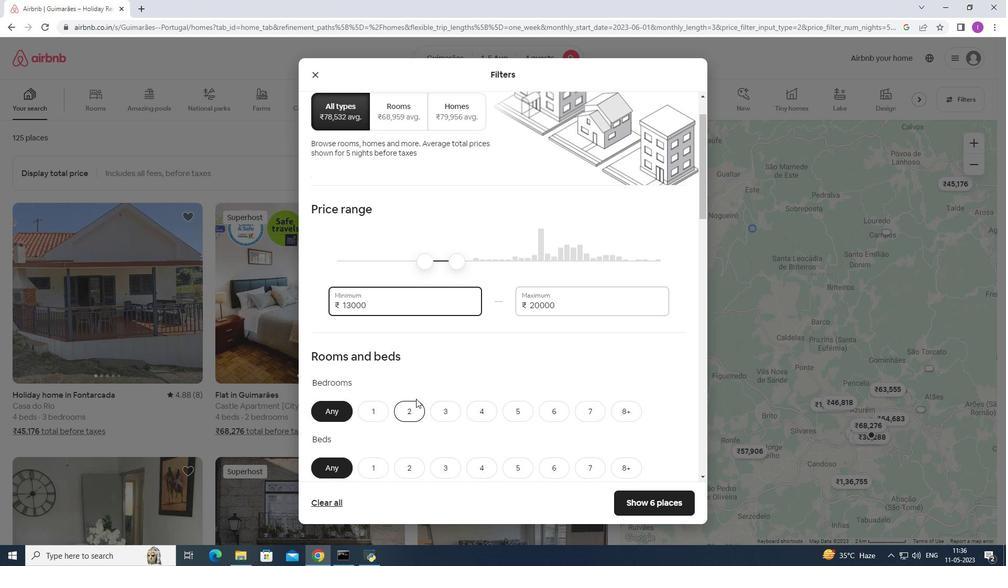 
Action: Mouse scrolled (416, 398) with delta (0, 0)
Screenshot: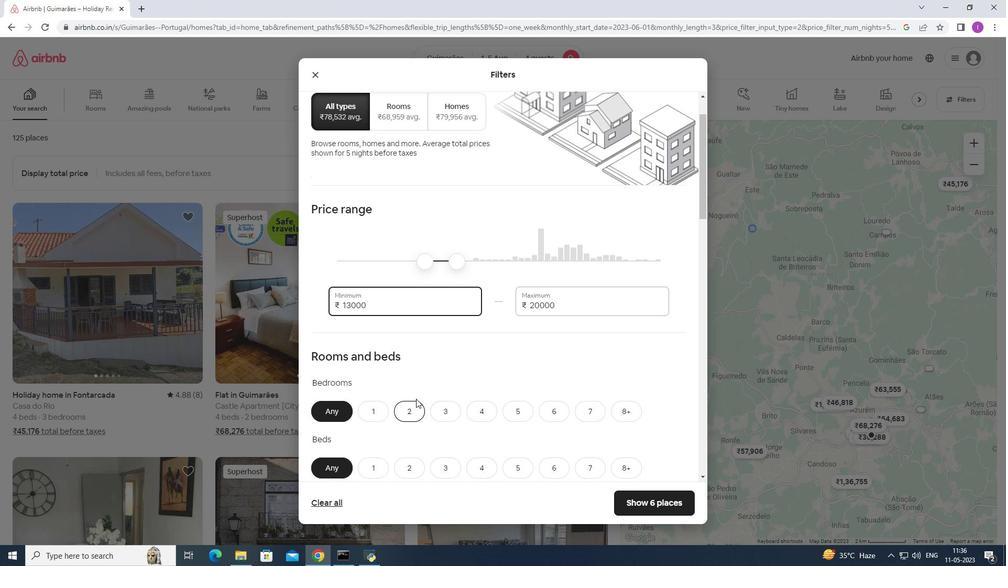 
Action: Mouse moved to (398, 248)
Screenshot: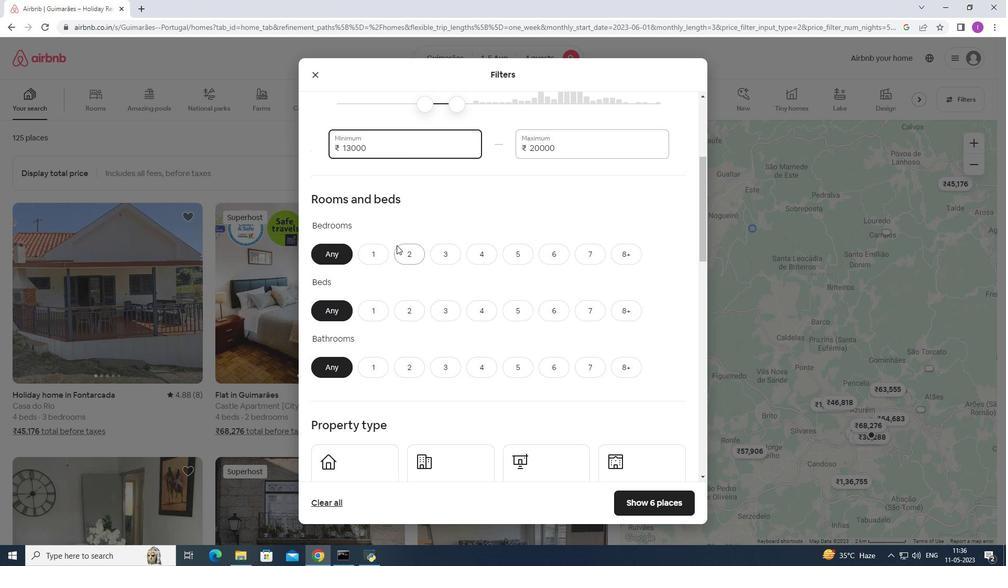 
Action: Mouse pressed left at (398, 248)
Screenshot: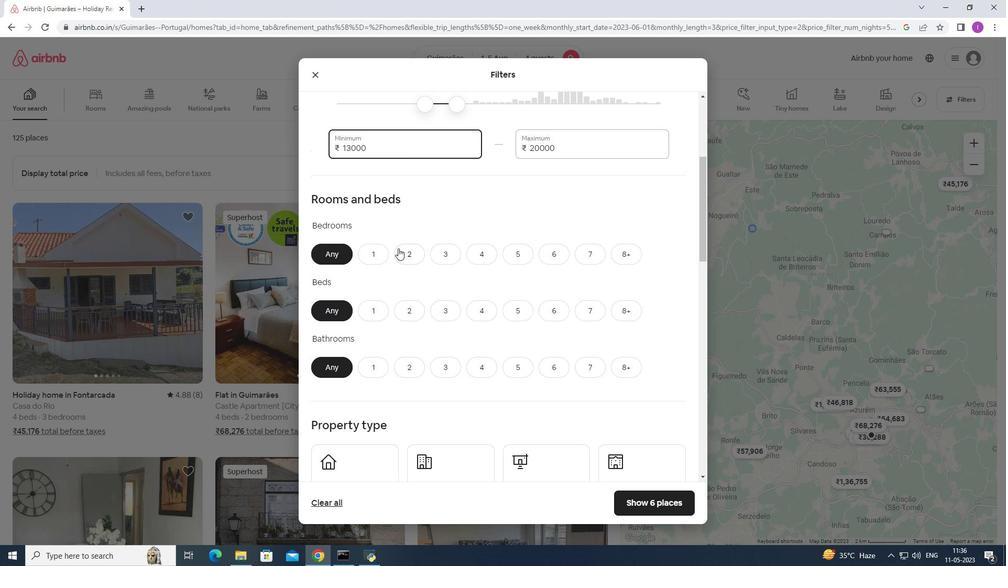 
Action: Mouse moved to (438, 311)
Screenshot: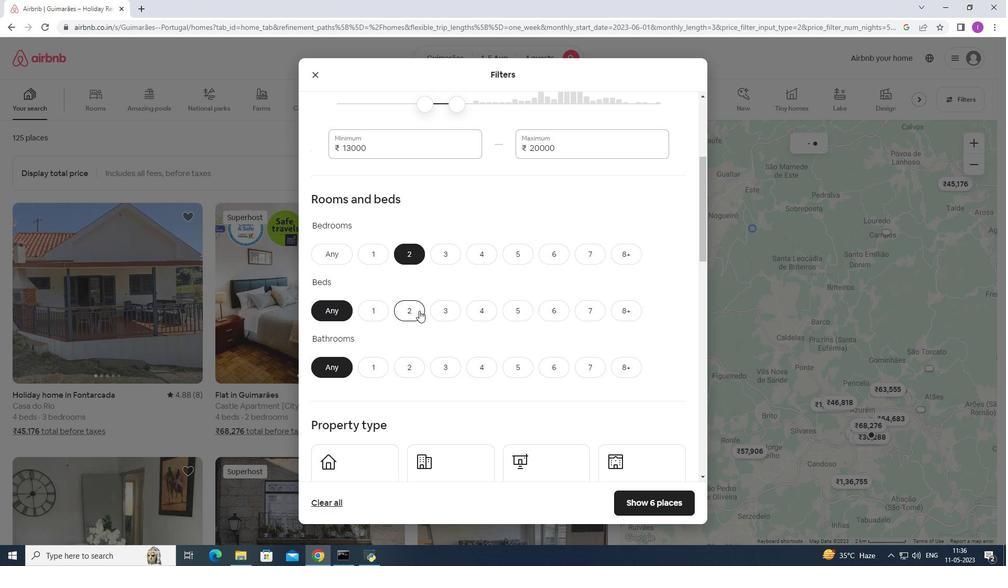 
Action: Mouse pressed left at (438, 311)
Screenshot: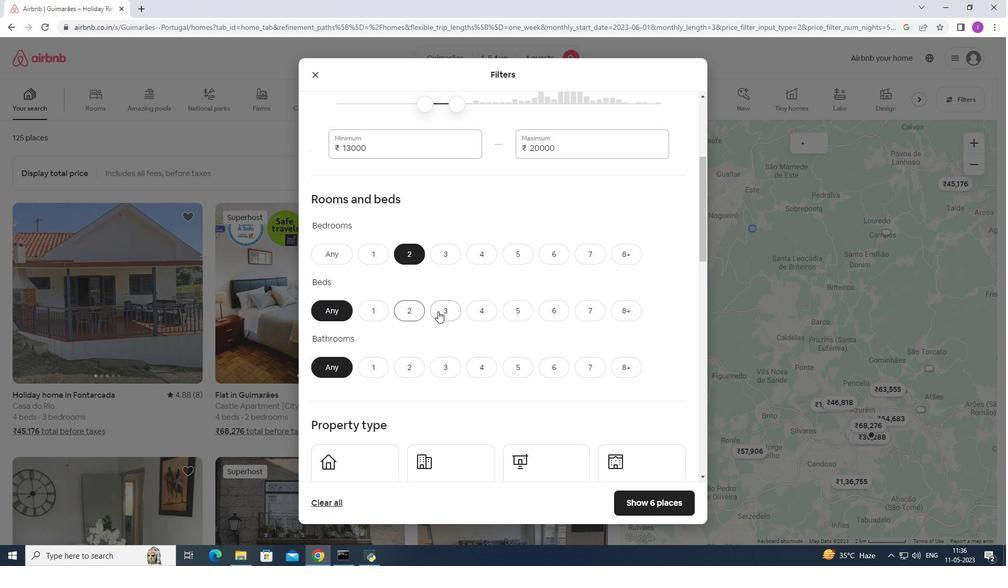 
Action: Mouse moved to (407, 366)
Screenshot: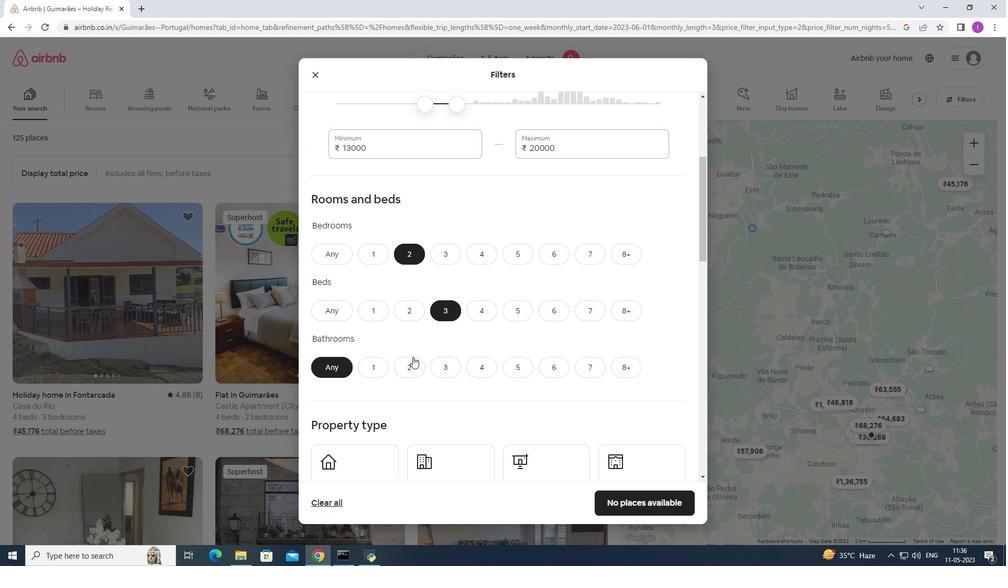
Action: Mouse pressed left at (407, 366)
Screenshot: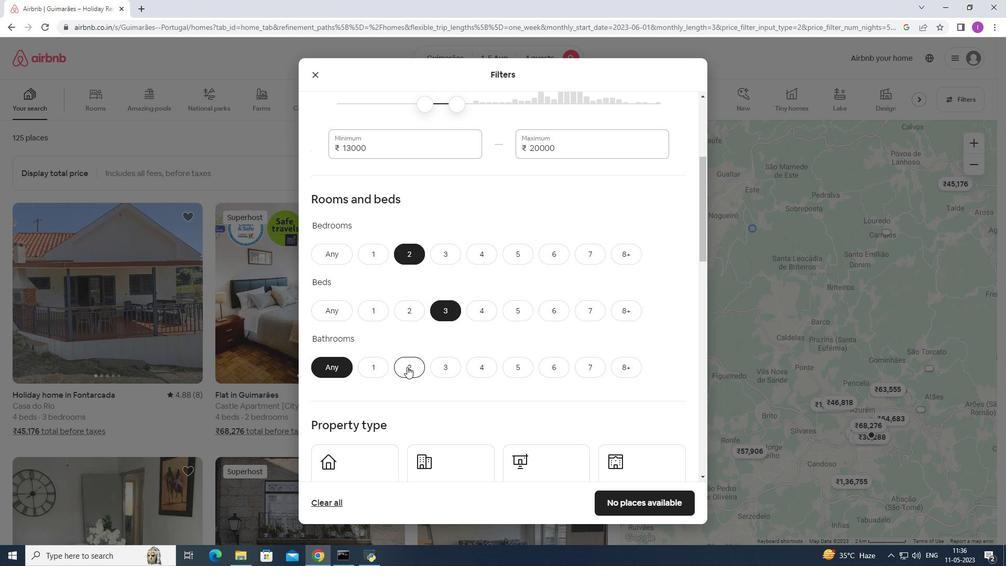 
Action: Mouse moved to (411, 363)
Screenshot: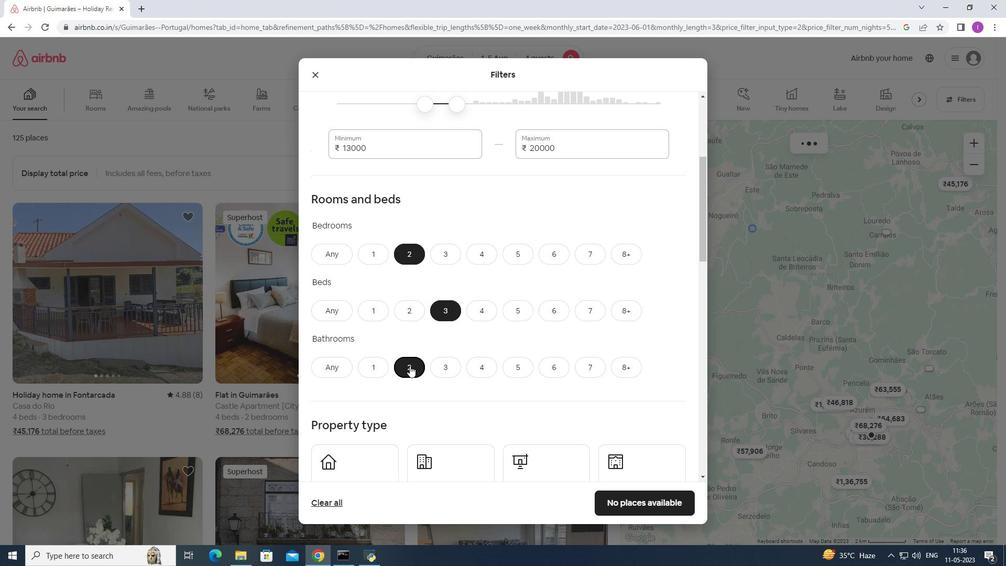 
Action: Mouse scrolled (411, 362) with delta (0, 0)
Screenshot: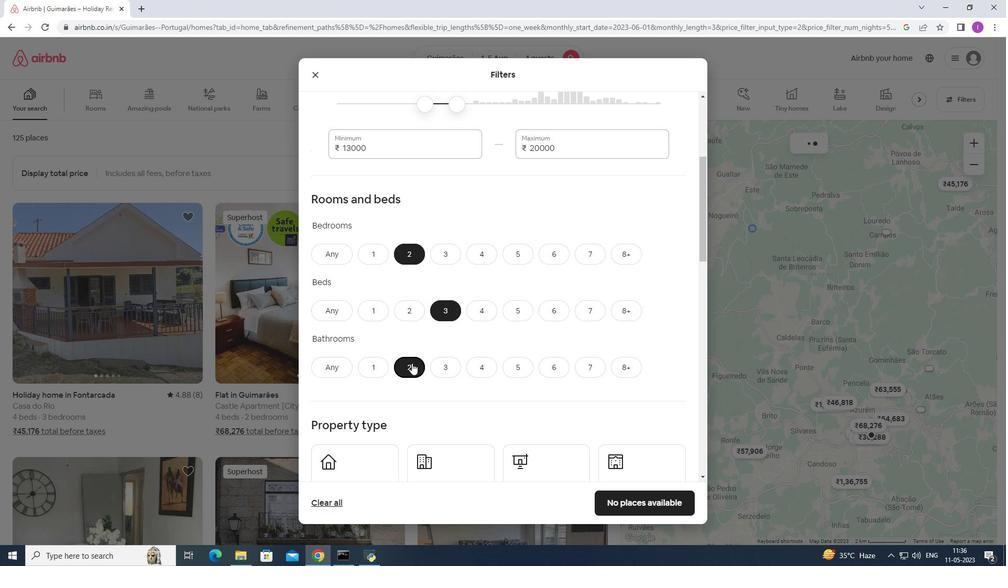 
Action: Mouse moved to (422, 353)
Screenshot: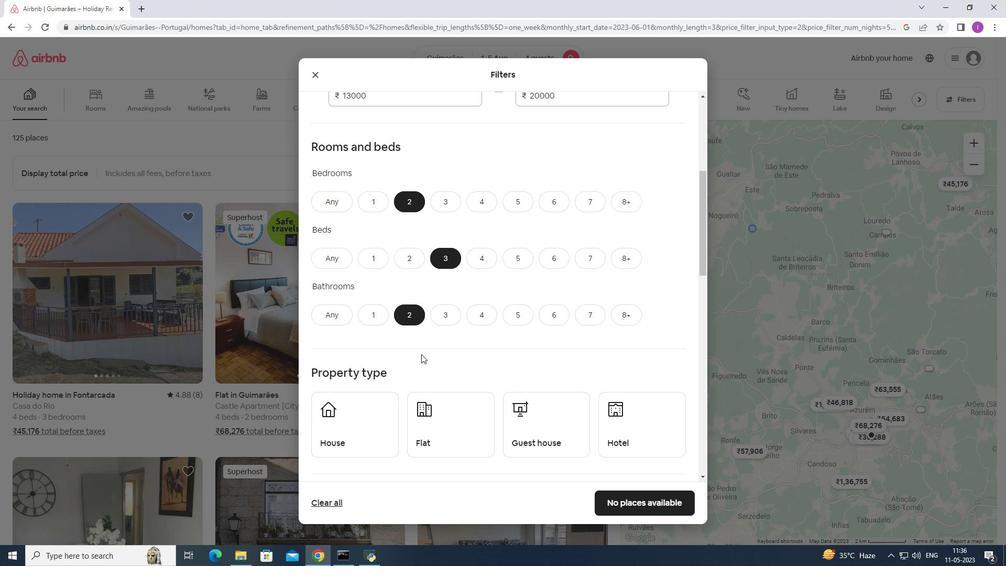 
Action: Mouse scrolled (422, 353) with delta (0, 0)
Screenshot: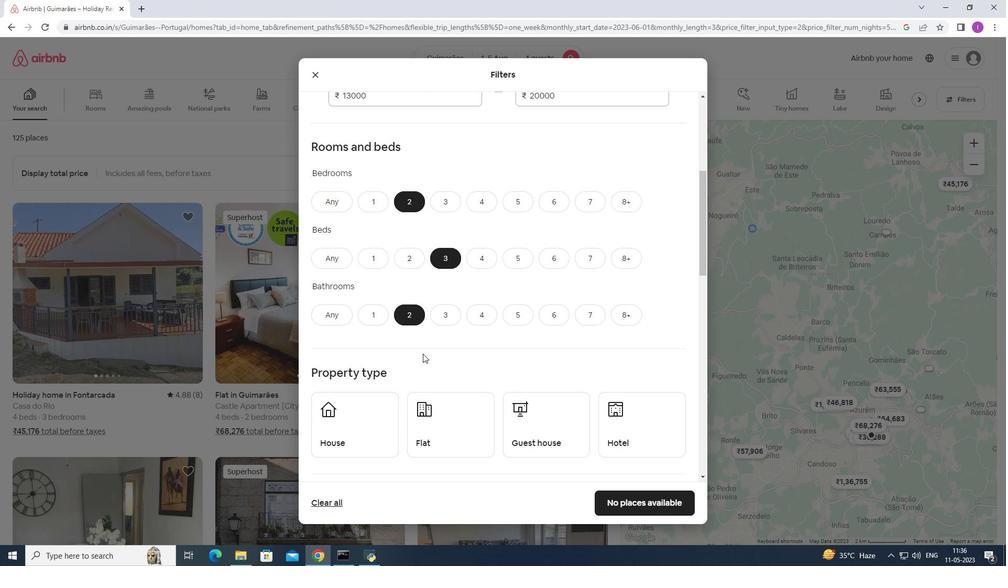 
Action: Mouse scrolled (422, 353) with delta (0, 0)
Screenshot: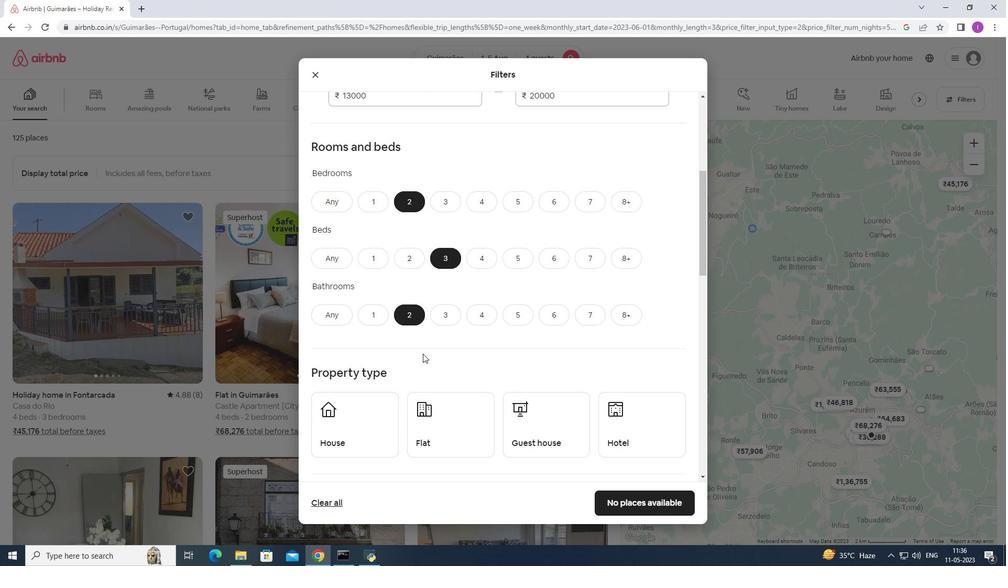 
Action: Mouse moved to (433, 348)
Screenshot: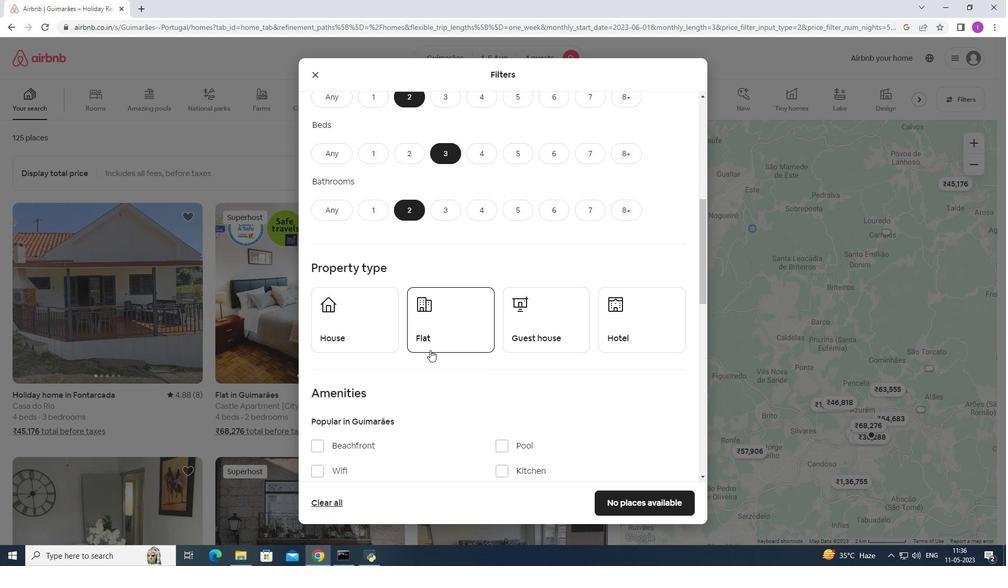 
Action: Mouse scrolled (433, 347) with delta (0, 0)
Screenshot: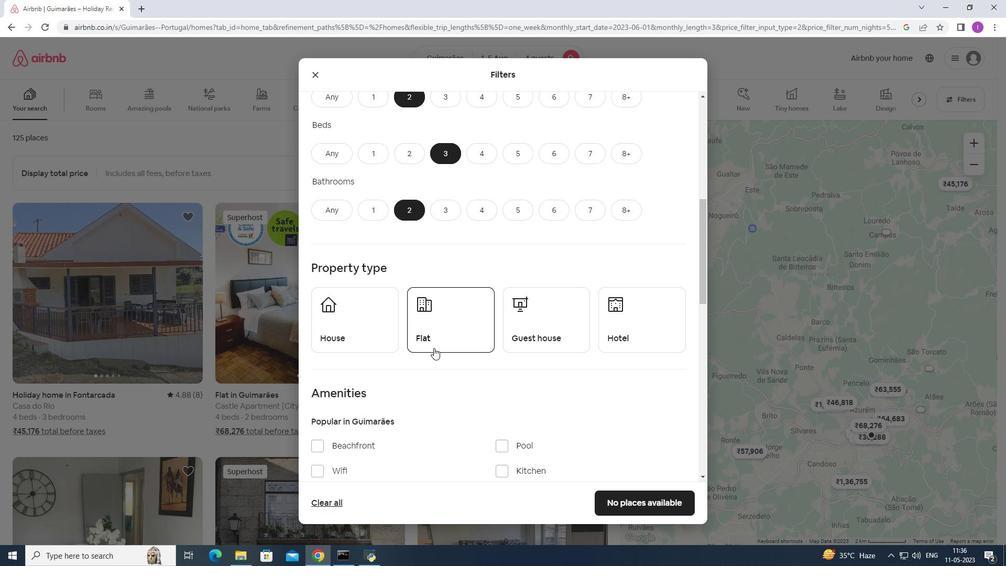 
Action: Mouse moved to (363, 285)
Screenshot: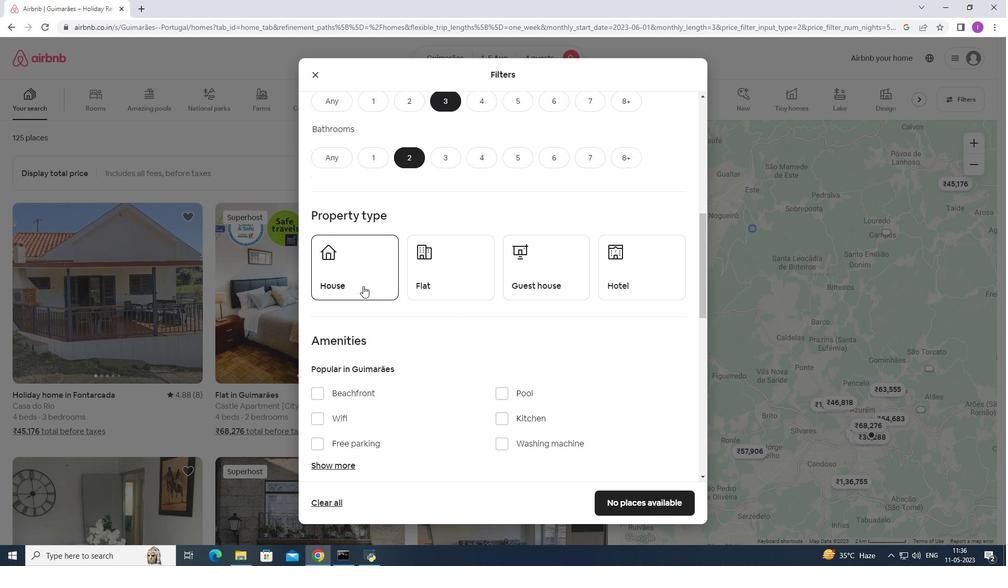 
Action: Mouse pressed left at (363, 285)
Screenshot: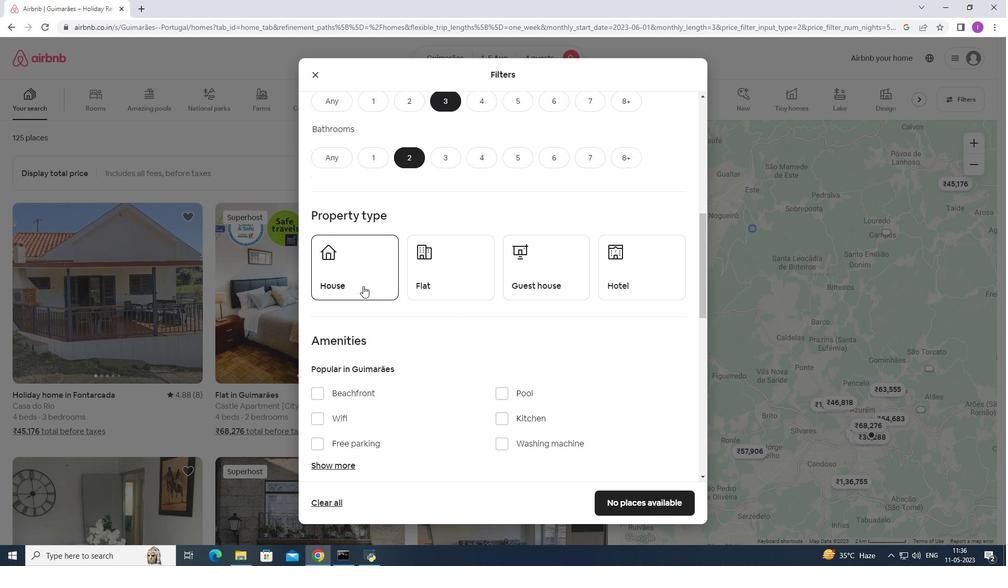 
Action: Mouse moved to (552, 280)
Screenshot: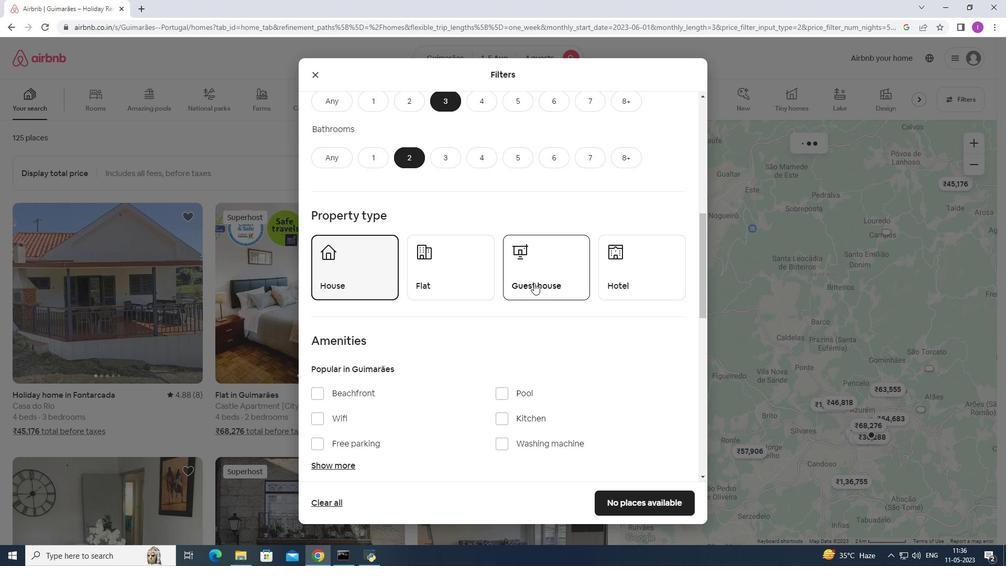 
Action: Mouse pressed left at (552, 280)
Screenshot: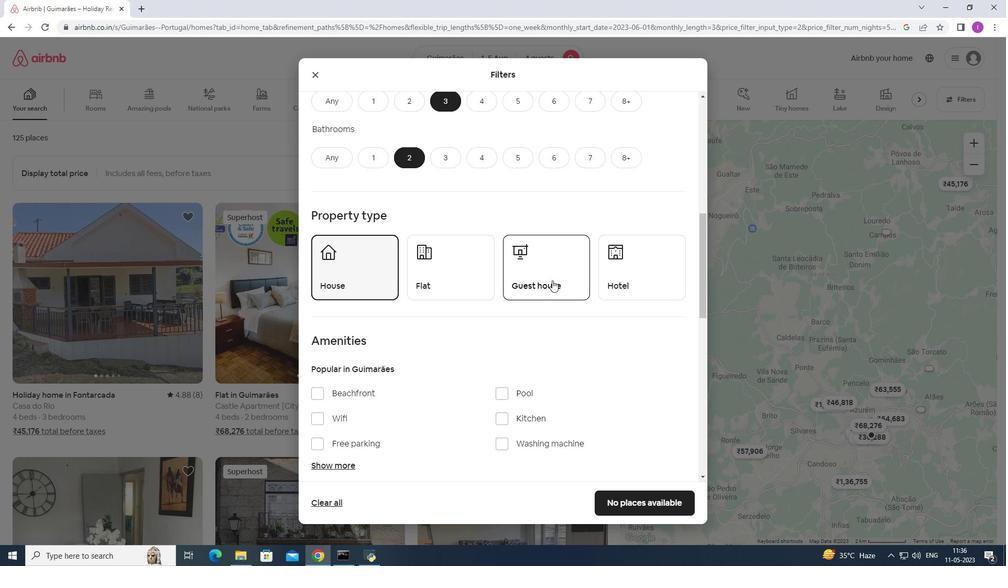 
Action: Mouse moved to (591, 287)
Screenshot: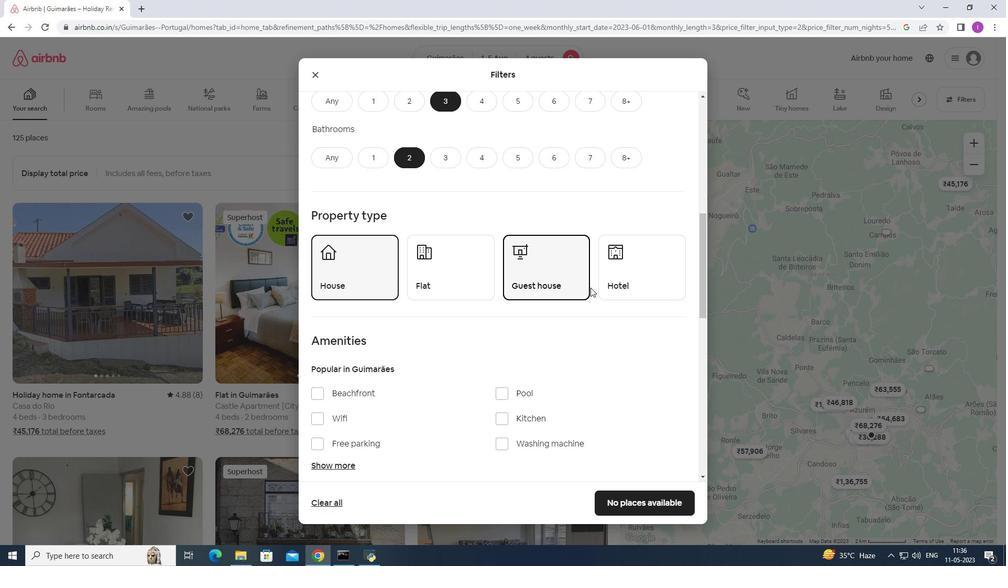 
Action: Mouse pressed left at (591, 287)
Screenshot: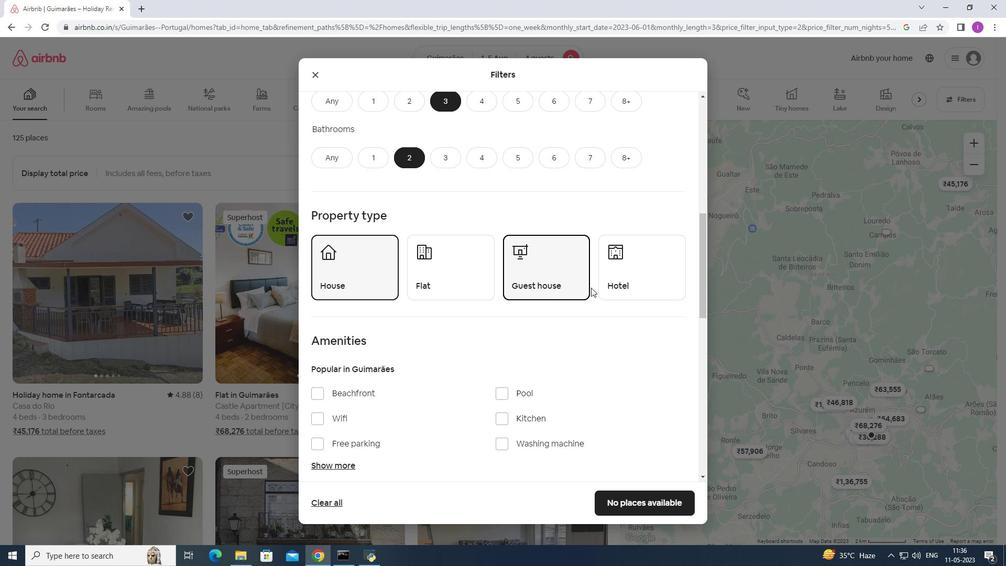 
Action: Mouse moved to (606, 283)
Screenshot: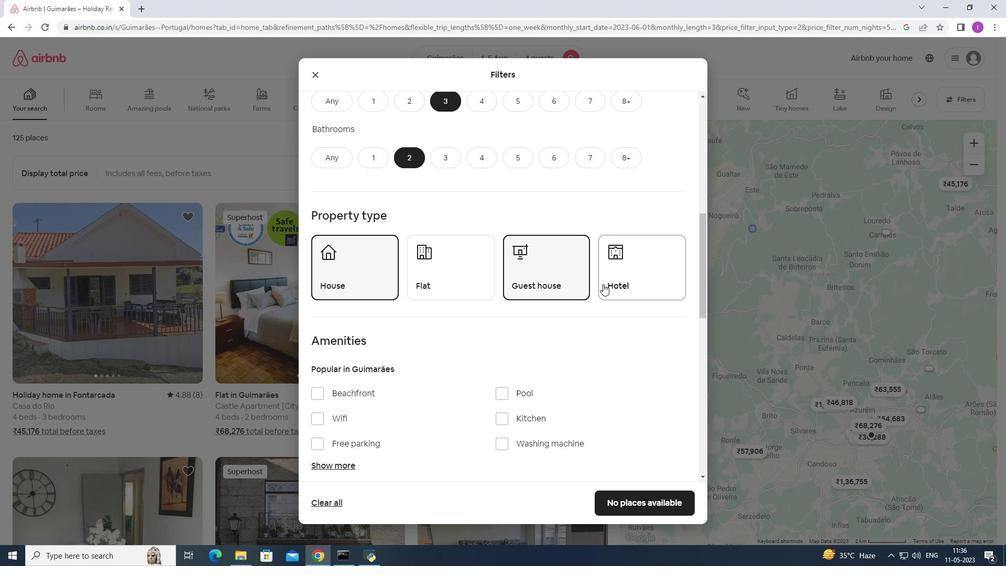 
Action: Mouse pressed left at (606, 283)
Screenshot: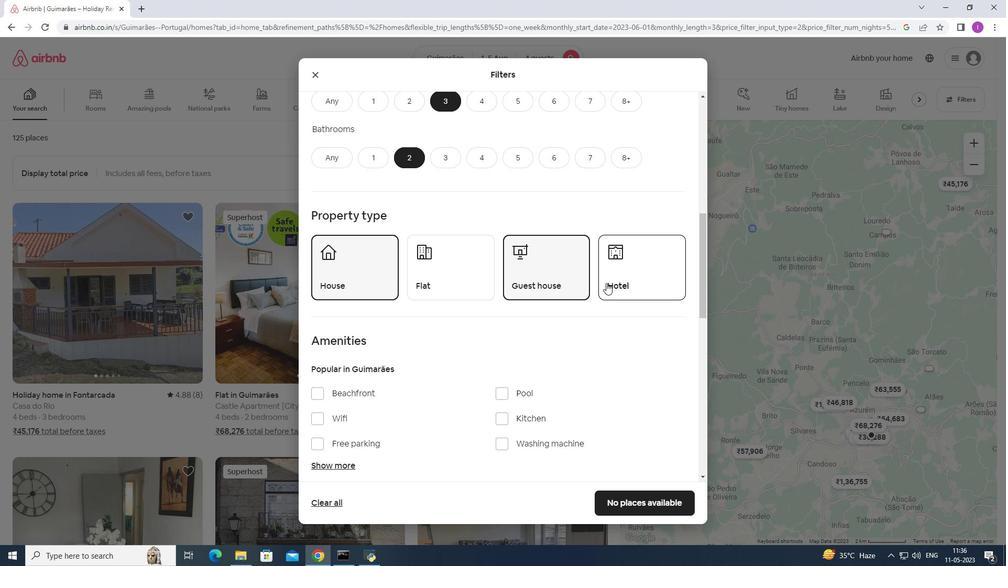 
Action: Mouse moved to (473, 347)
Screenshot: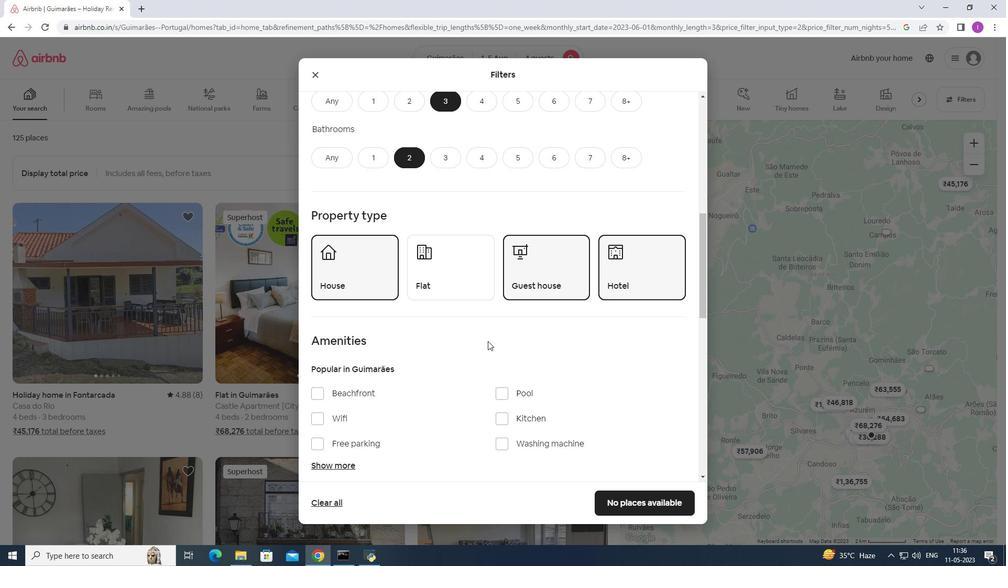 
Action: Mouse scrolled (473, 346) with delta (0, 0)
Screenshot: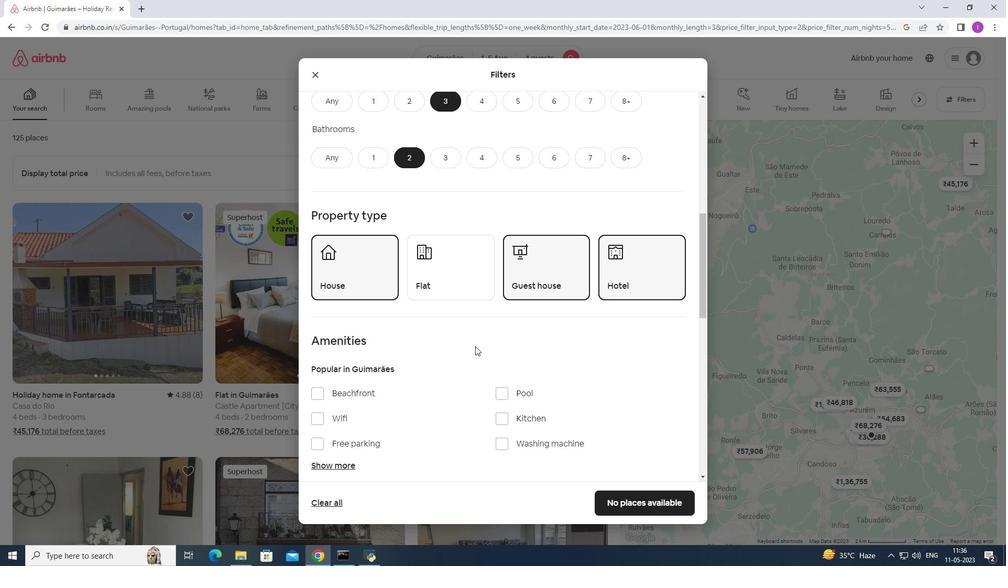 
Action: Mouse scrolled (473, 346) with delta (0, 0)
Screenshot: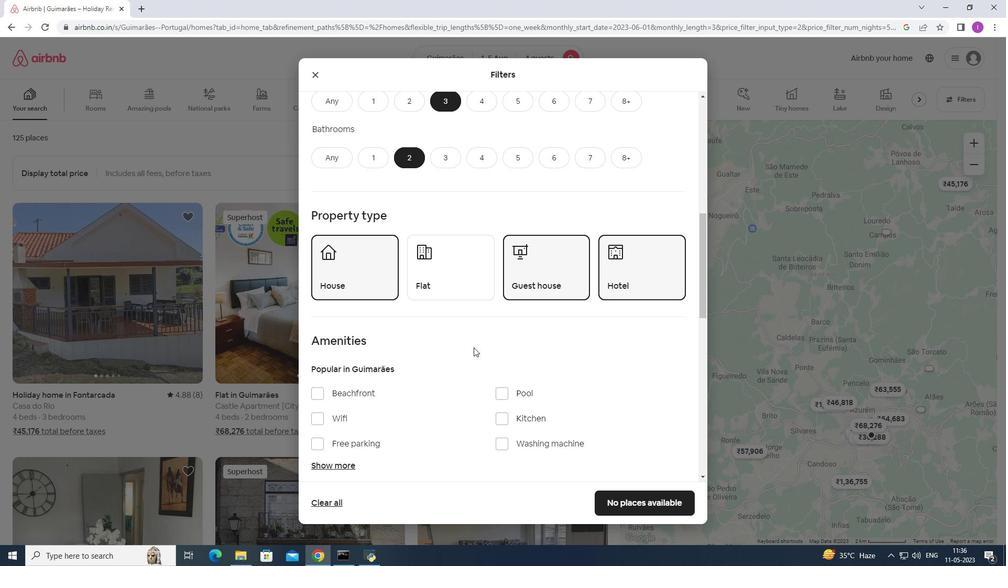 
Action: Mouse moved to (434, 334)
Screenshot: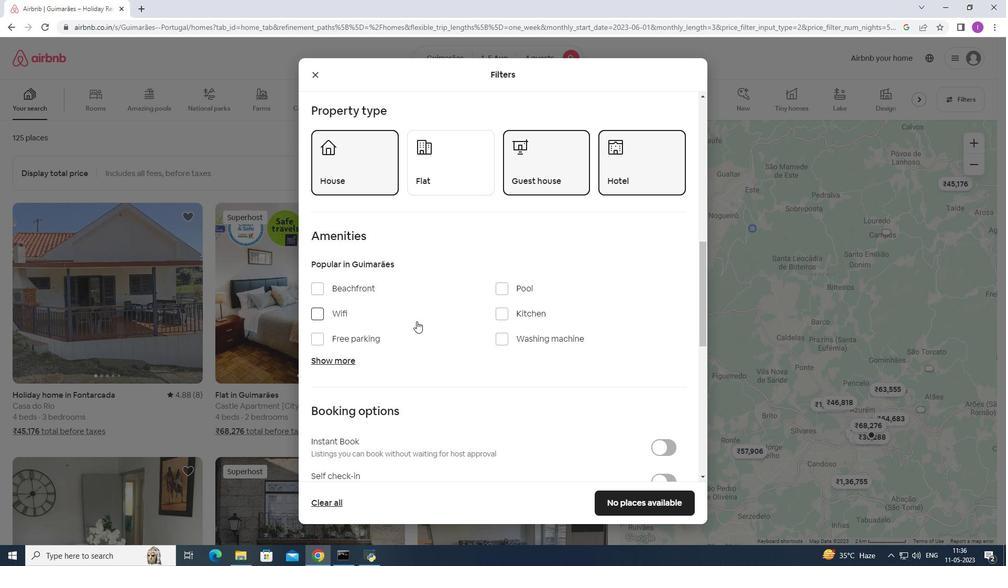 
Action: Mouse scrolled (434, 333) with delta (0, 0)
Screenshot: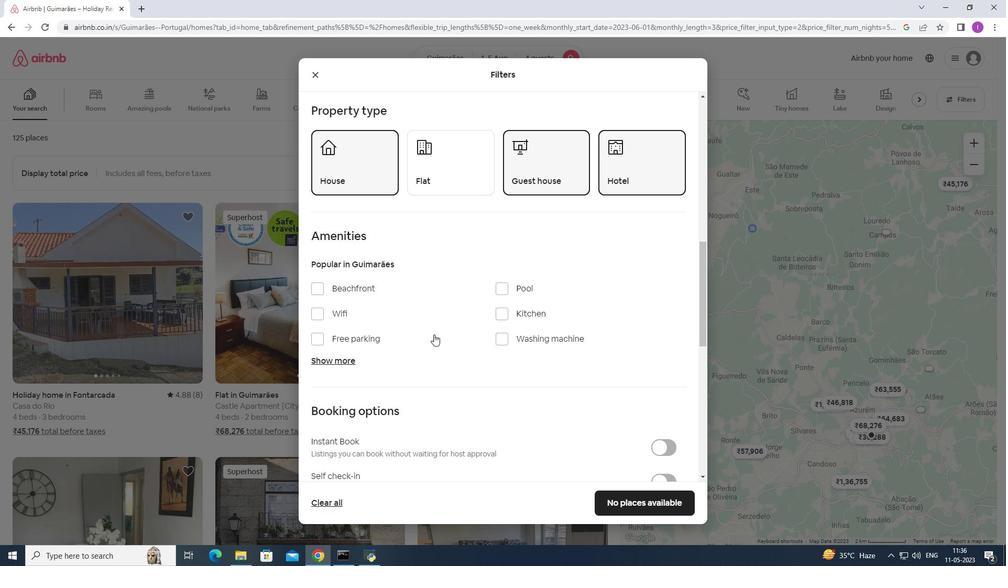 
Action: Mouse moved to (434, 334)
Screenshot: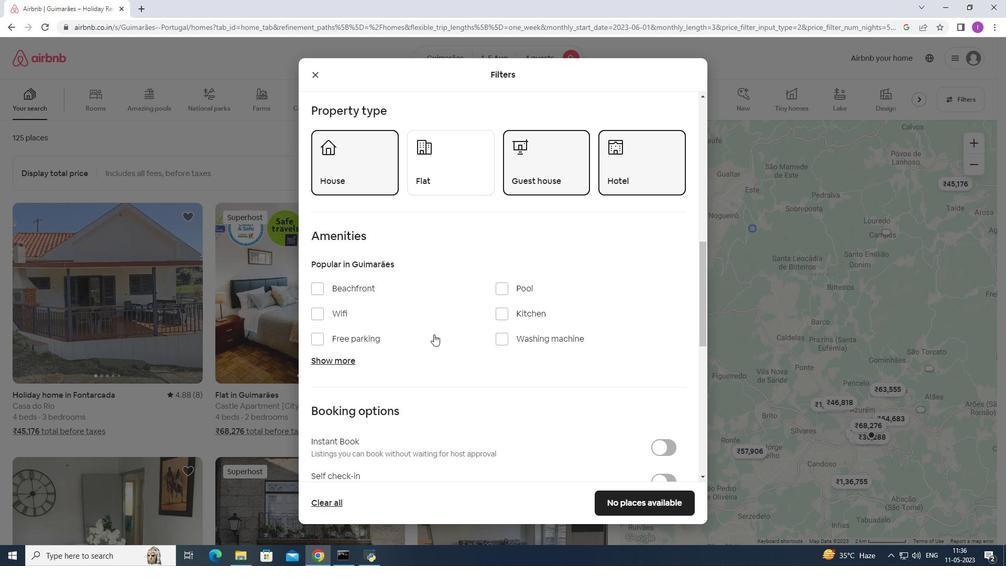 
Action: Mouse scrolled (434, 333) with delta (0, 0)
Screenshot: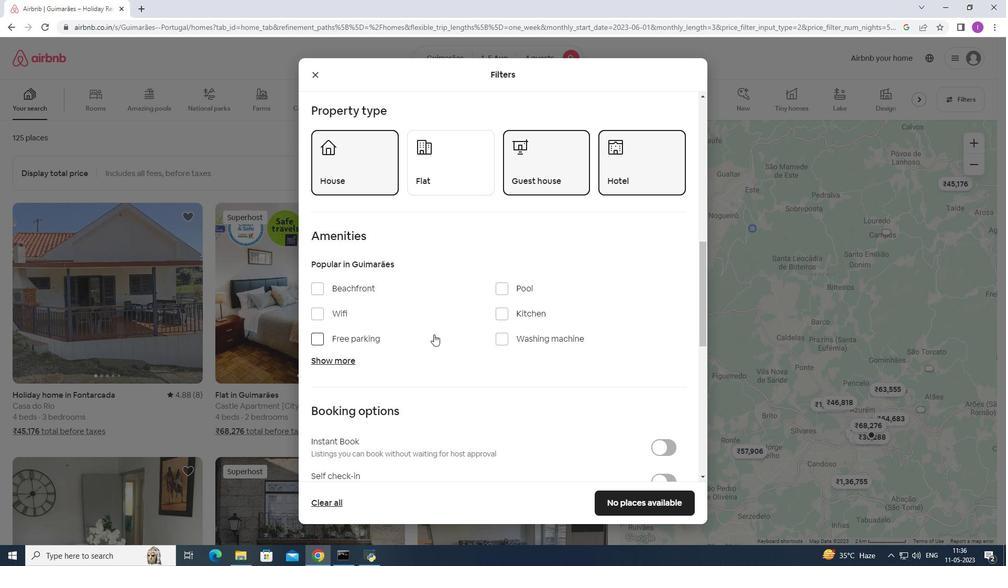 
Action: Mouse moved to (435, 334)
Screenshot: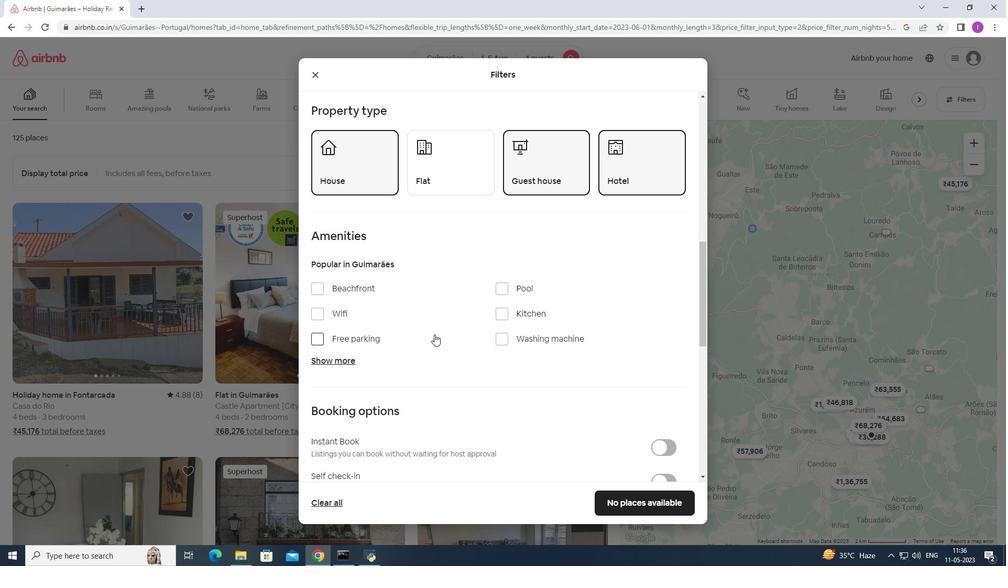 
Action: Mouse scrolled (435, 333) with delta (0, 0)
Screenshot: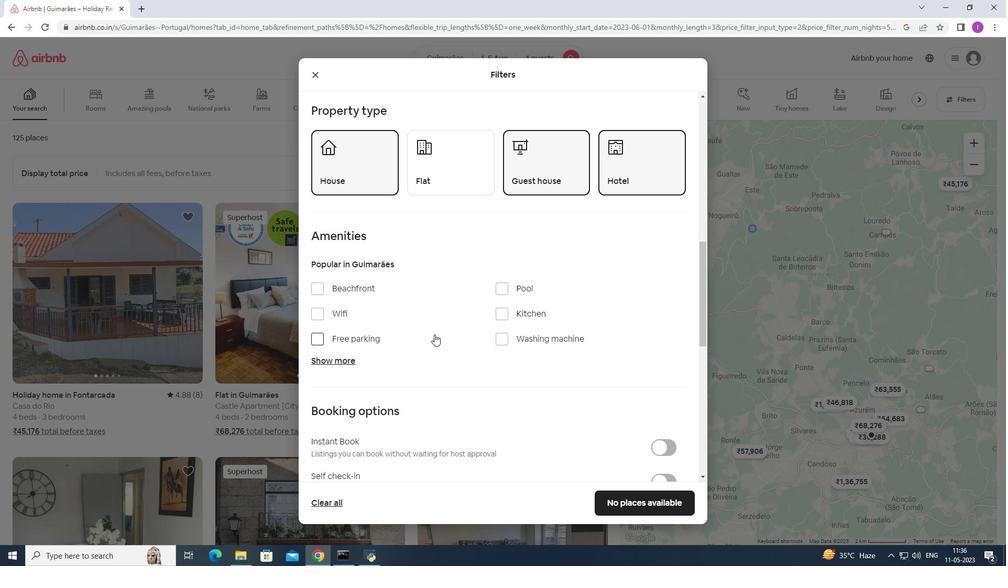 
Action: Mouse moved to (666, 327)
Screenshot: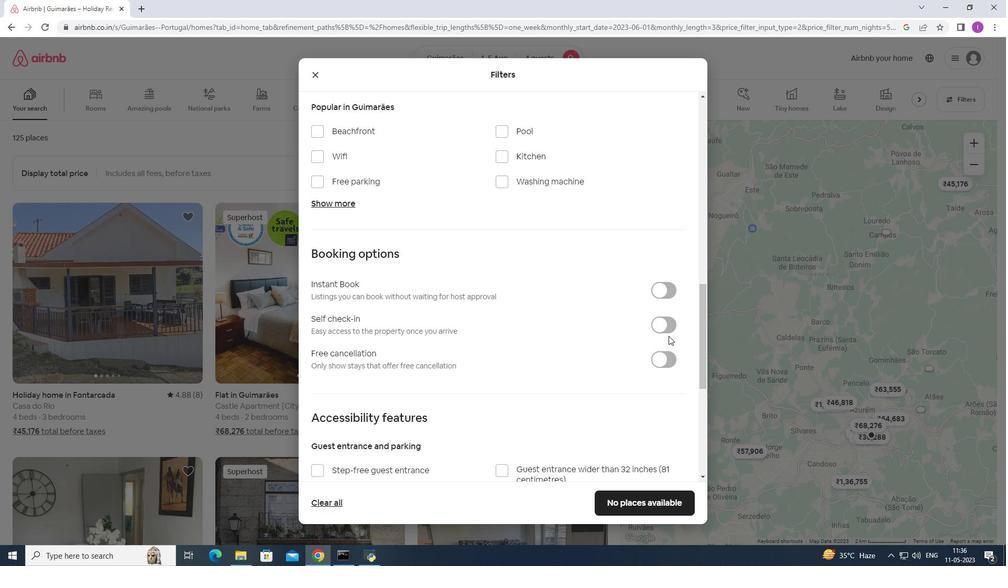 
Action: Mouse pressed left at (666, 327)
Screenshot: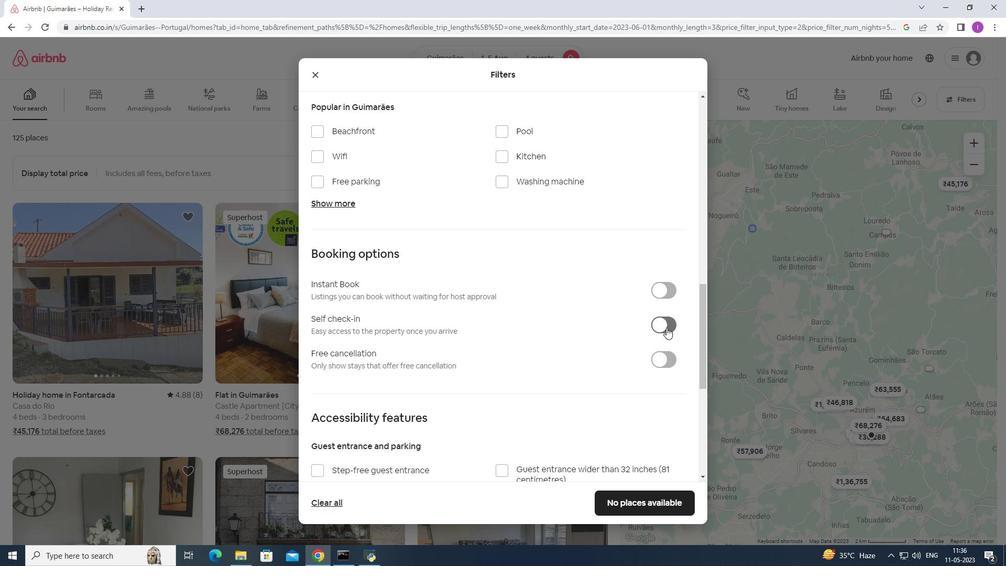 
Action: Mouse moved to (599, 372)
Screenshot: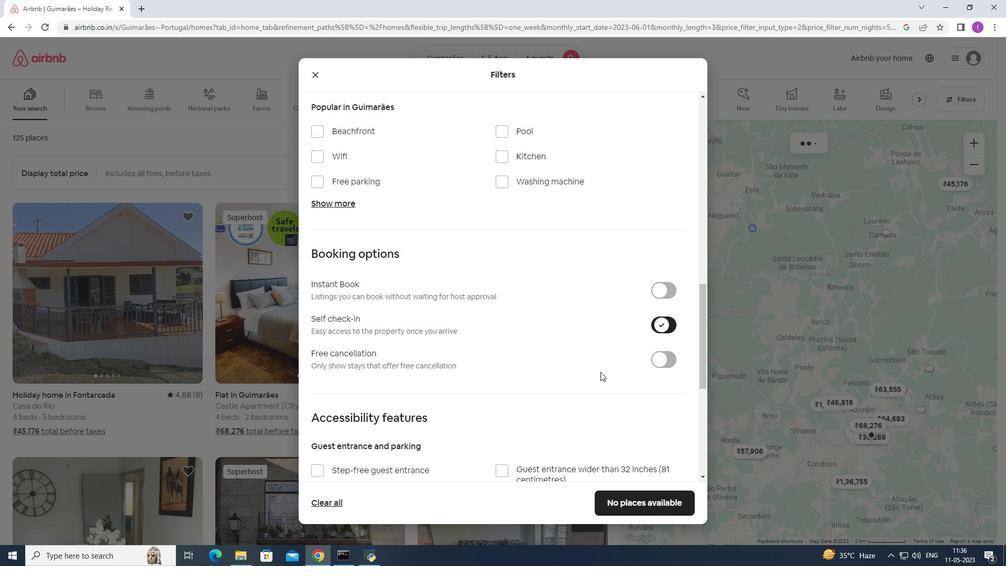 
Action: Mouse scrolled (599, 372) with delta (0, 0)
Screenshot: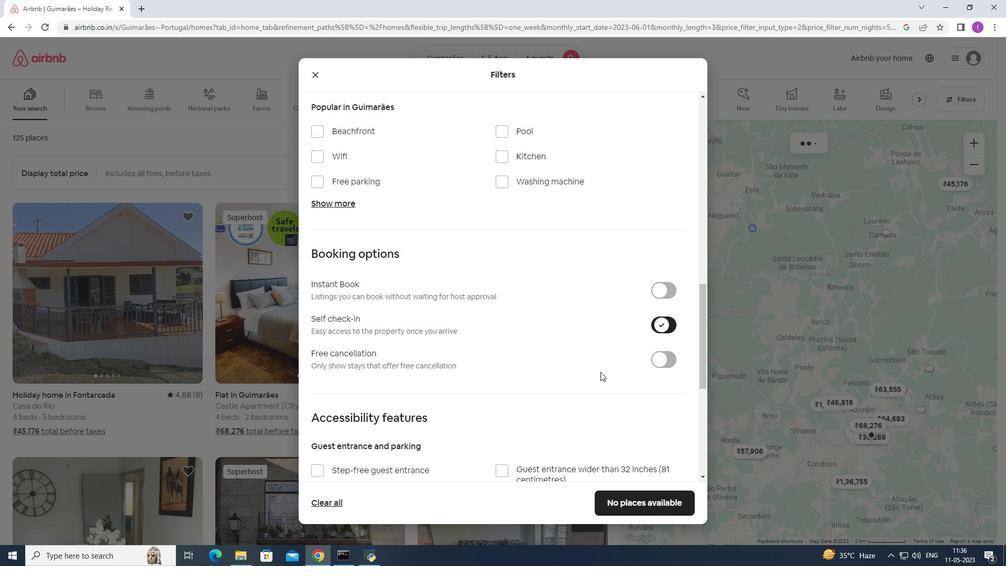 
Action: Mouse moved to (599, 373)
Screenshot: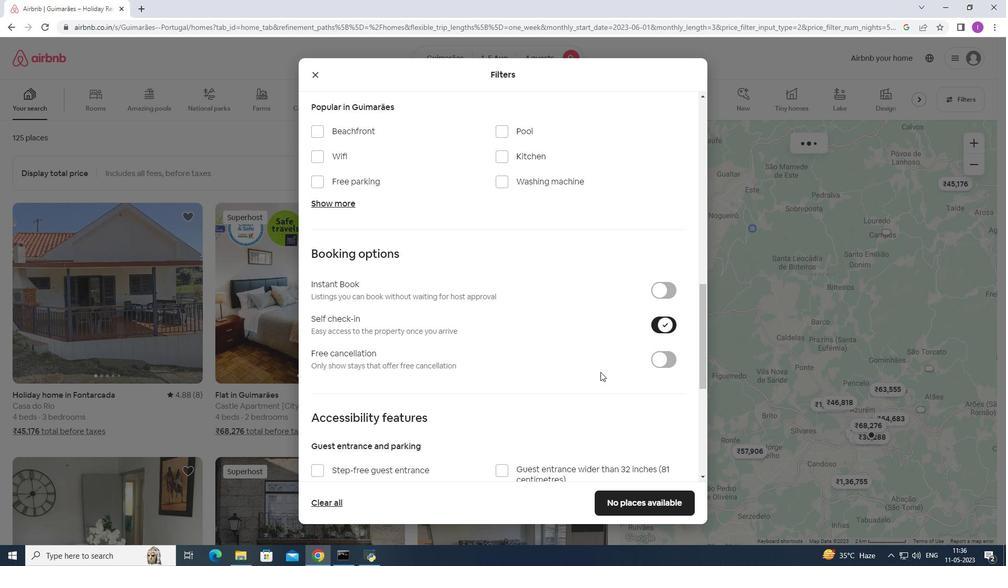 
Action: Mouse scrolled (599, 372) with delta (0, 0)
Screenshot: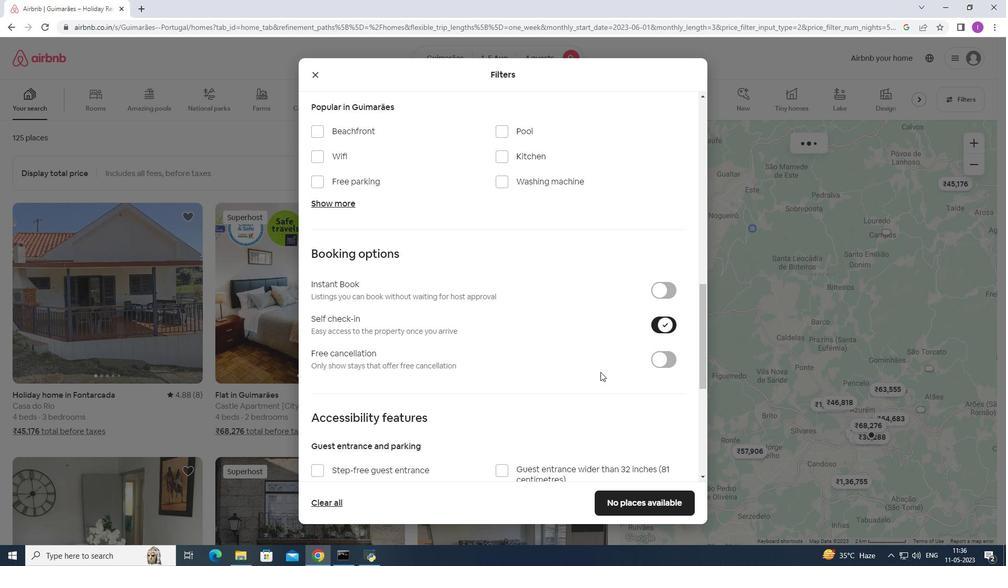 
Action: Mouse moved to (599, 373)
Screenshot: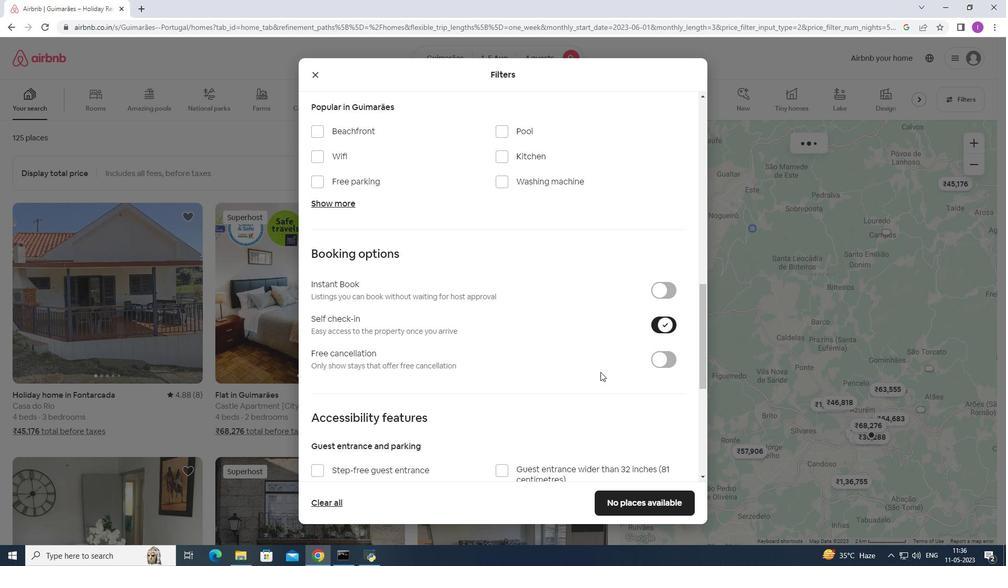 
Action: Mouse scrolled (599, 373) with delta (0, 0)
Screenshot: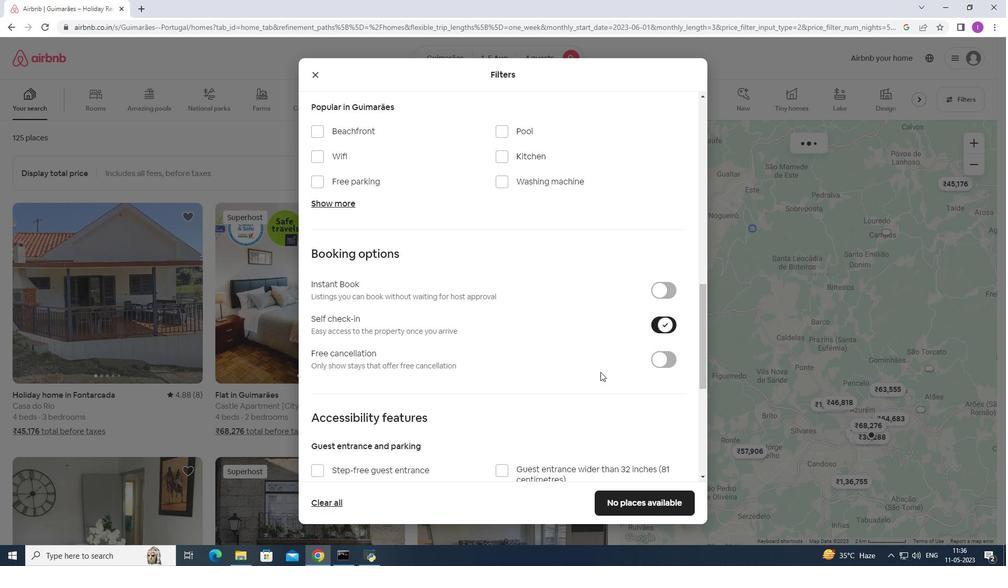 
Action: Mouse scrolled (599, 373) with delta (0, 0)
Screenshot: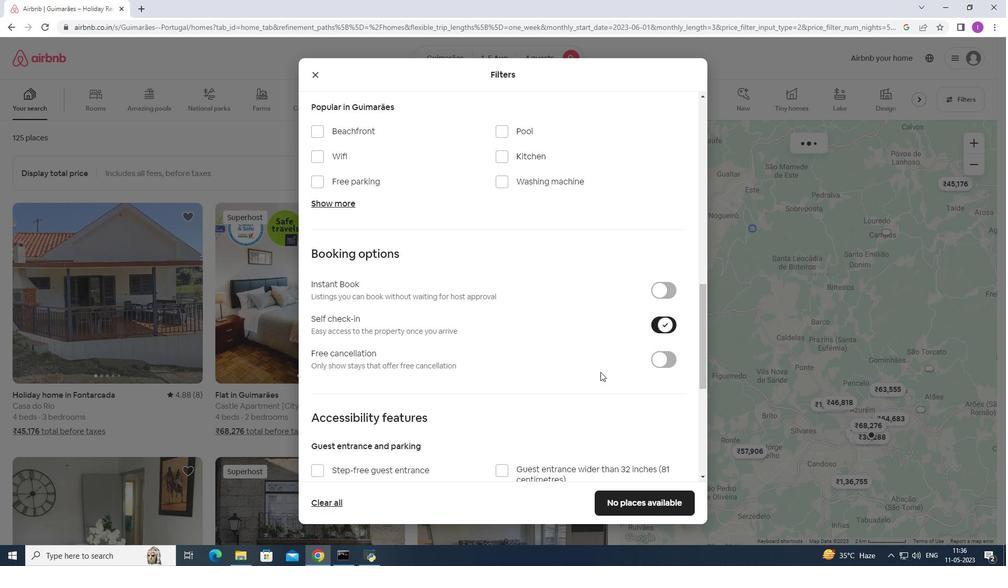 
Action: Mouse moved to (598, 374)
Screenshot: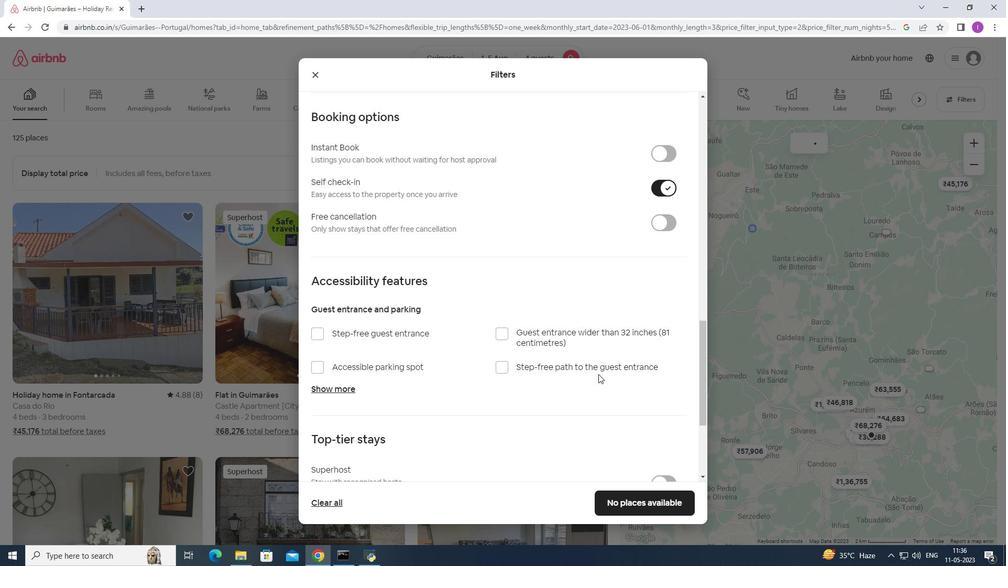 
Action: Mouse scrolled (598, 373) with delta (0, 0)
Screenshot: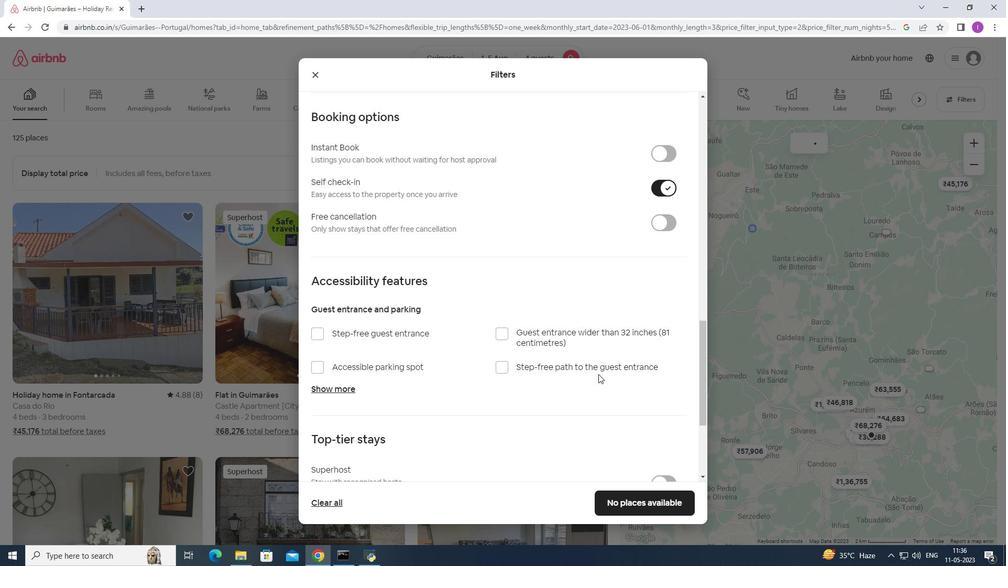 
Action: Mouse moved to (596, 374)
Screenshot: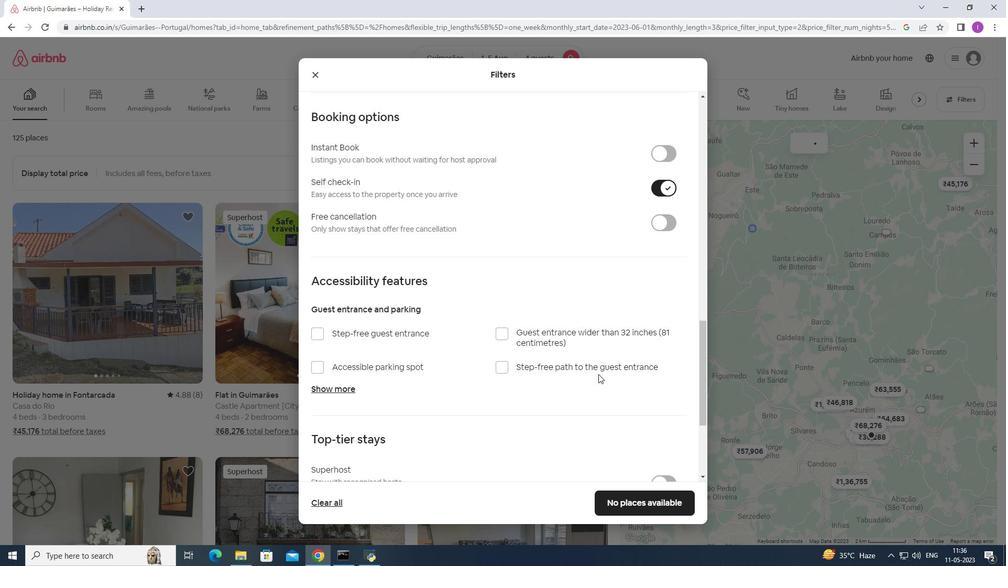 
Action: Mouse scrolled (596, 373) with delta (0, 0)
Screenshot: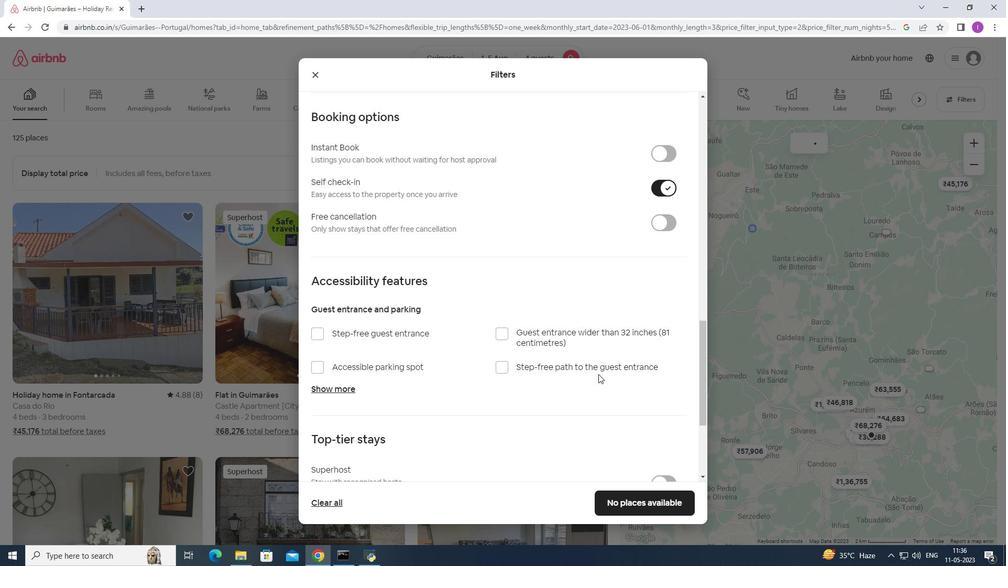 
Action: Mouse scrolled (596, 373) with delta (0, 0)
Screenshot: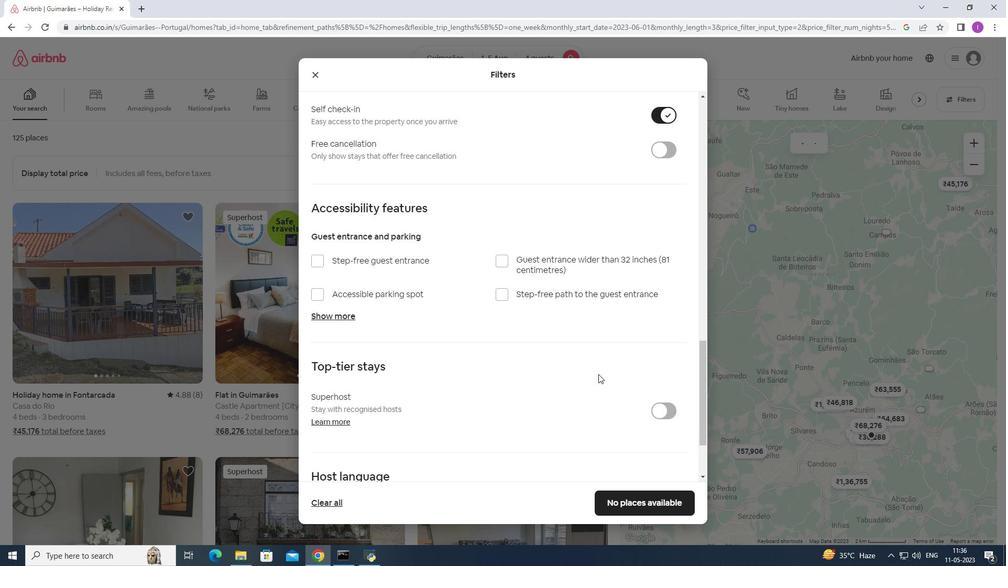 
Action: Mouse scrolled (596, 373) with delta (0, 0)
Screenshot: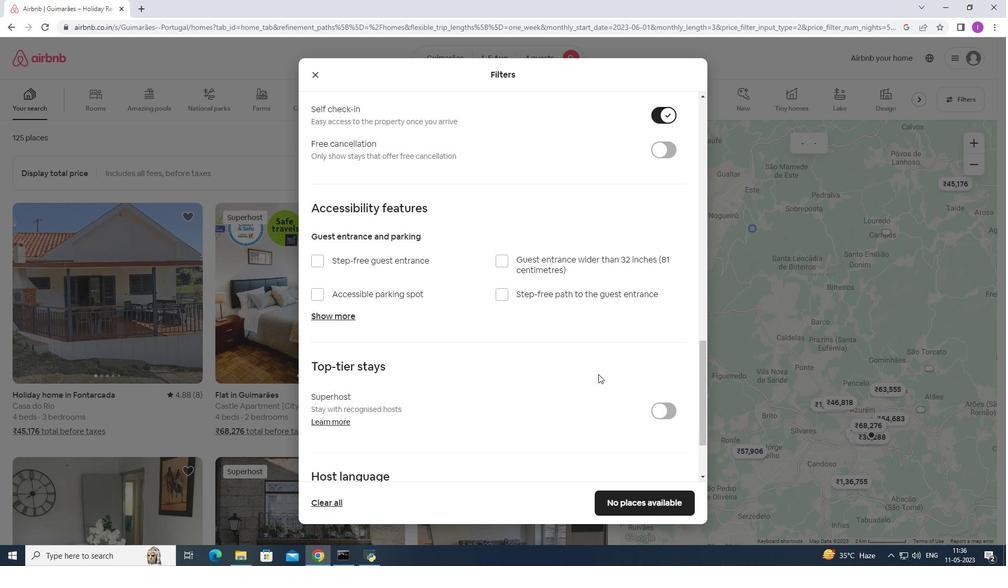
Action: Mouse moved to (596, 372)
Screenshot: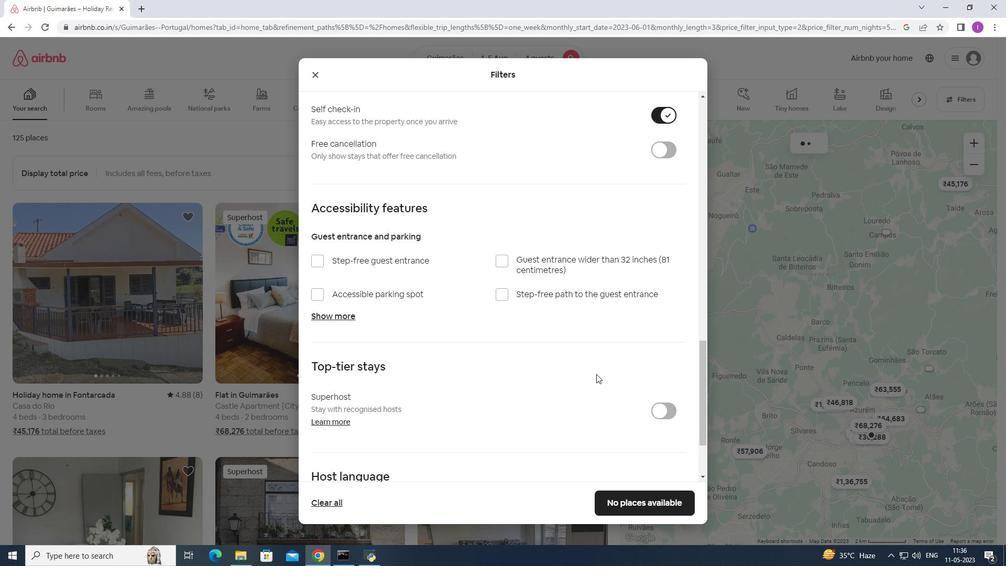 
Action: Mouse scrolled (596, 372) with delta (0, 0)
Screenshot: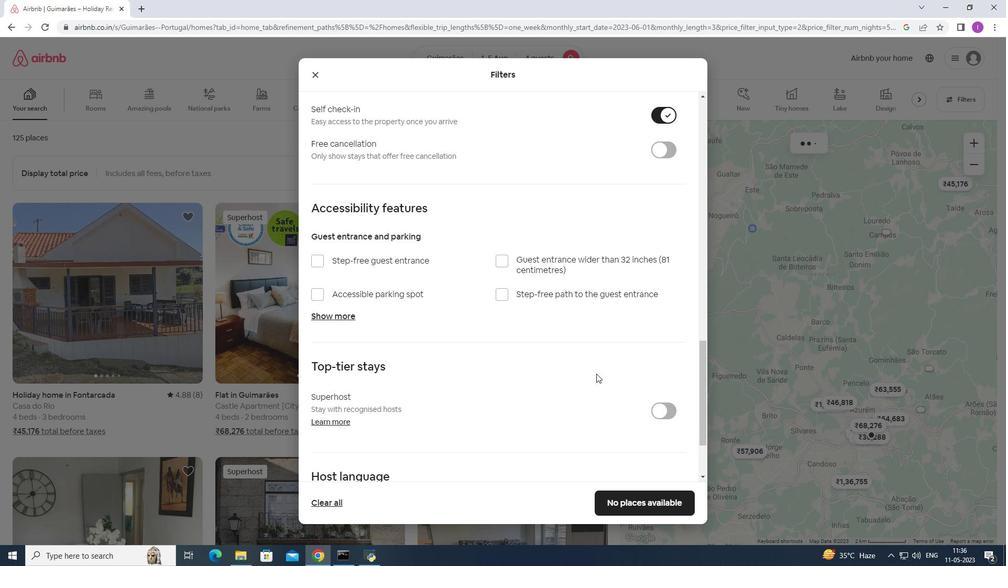
Action: Mouse scrolled (596, 372) with delta (0, 0)
Screenshot: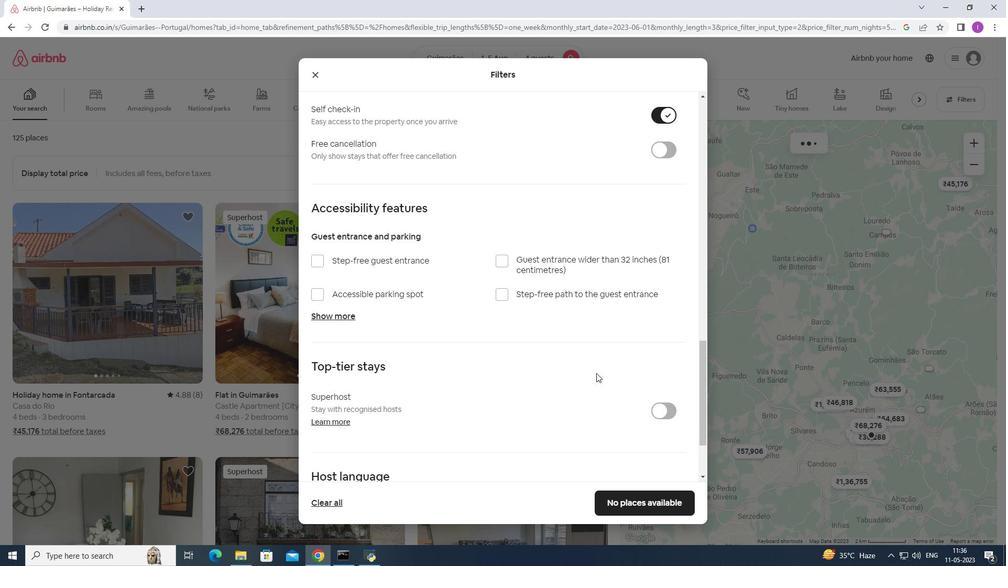 
Action: Mouse scrolled (596, 372) with delta (0, 0)
Screenshot: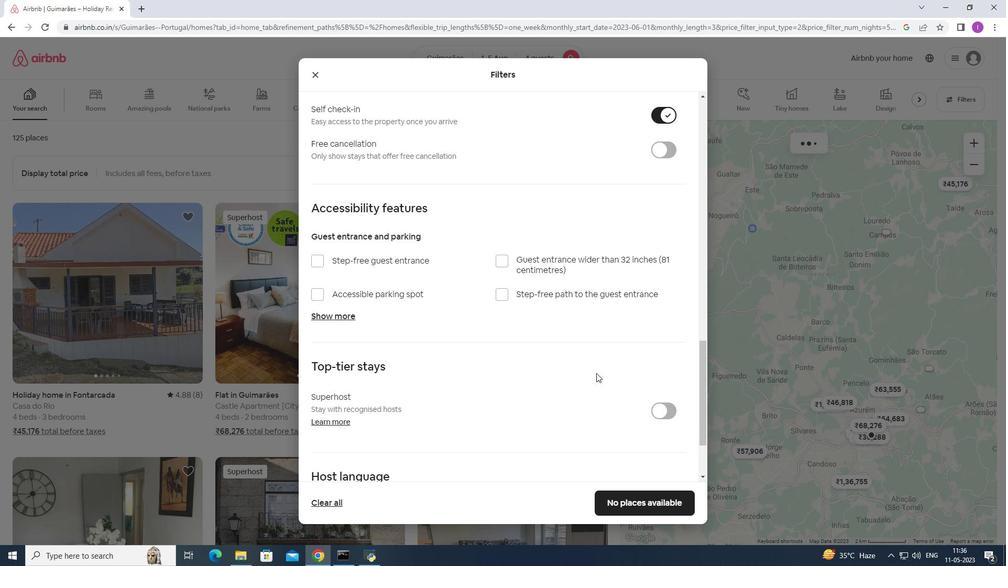
Action: Mouse scrolled (596, 372) with delta (0, 0)
Screenshot: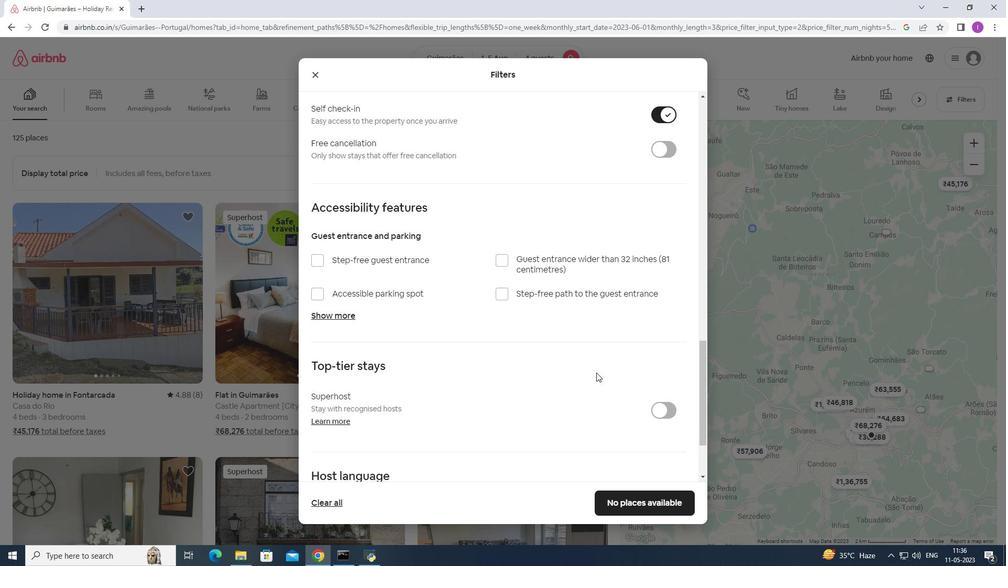 
Action: Mouse scrolled (596, 372) with delta (0, 0)
Screenshot: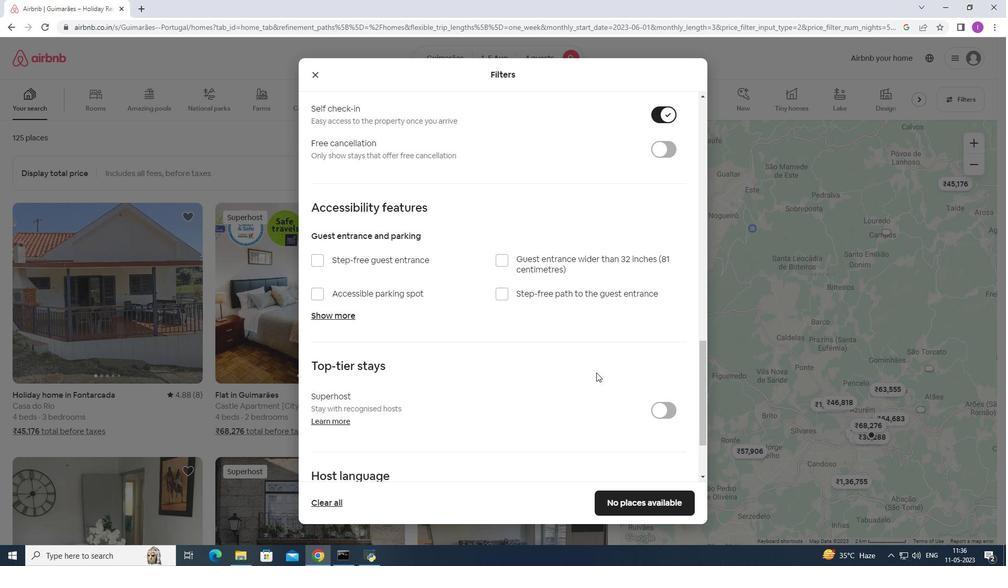 
Action: Mouse moved to (281, 424)
Screenshot: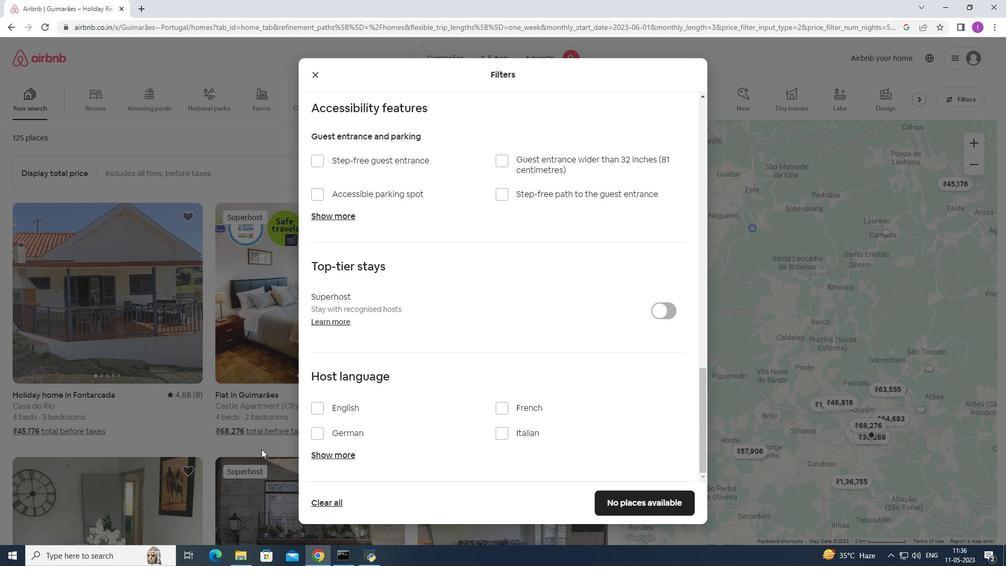 
Action: Mouse scrolled (281, 424) with delta (0, 0)
Screenshot: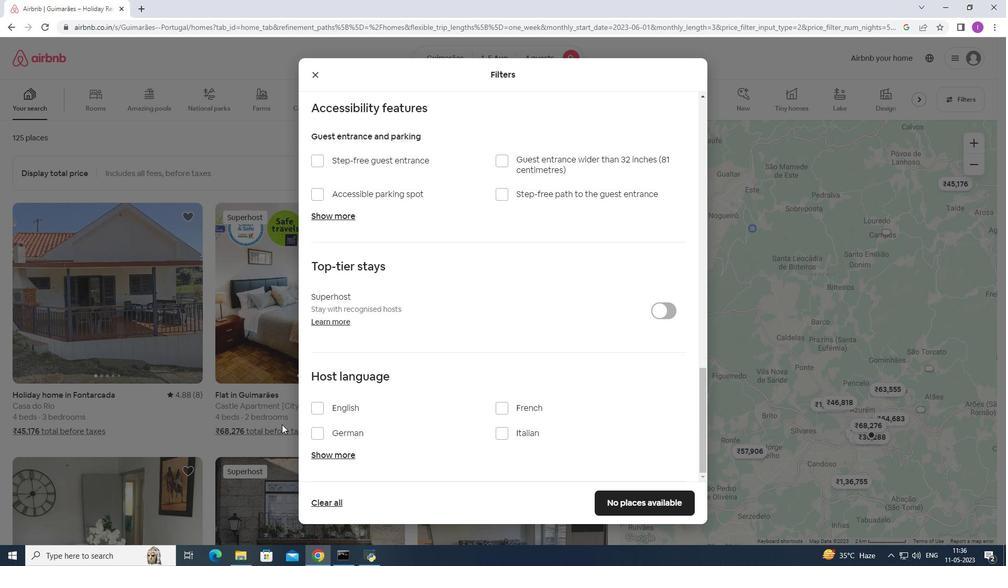 
Action: Mouse scrolled (281, 424) with delta (0, 0)
Screenshot: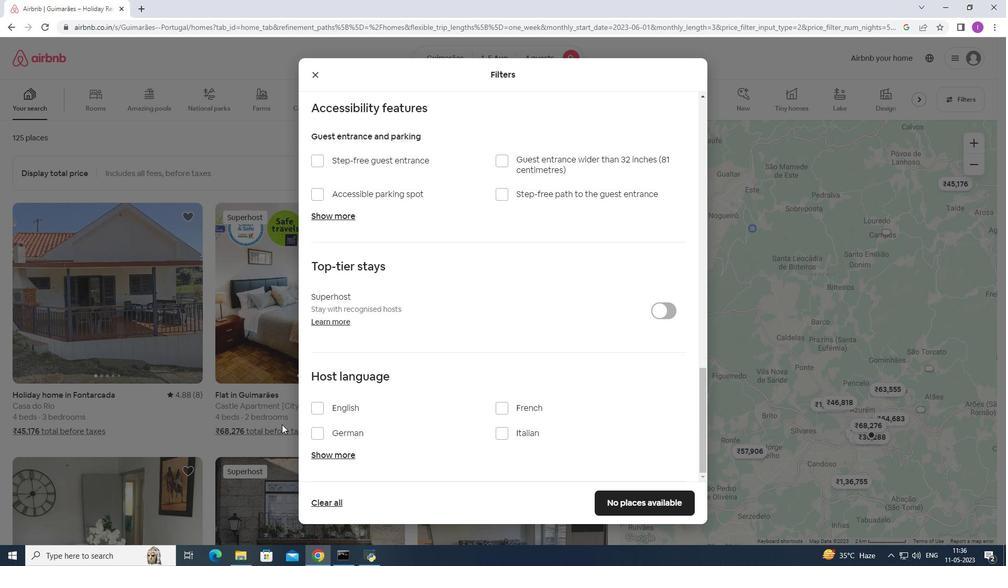
Action: Mouse scrolled (281, 424) with delta (0, 0)
Screenshot: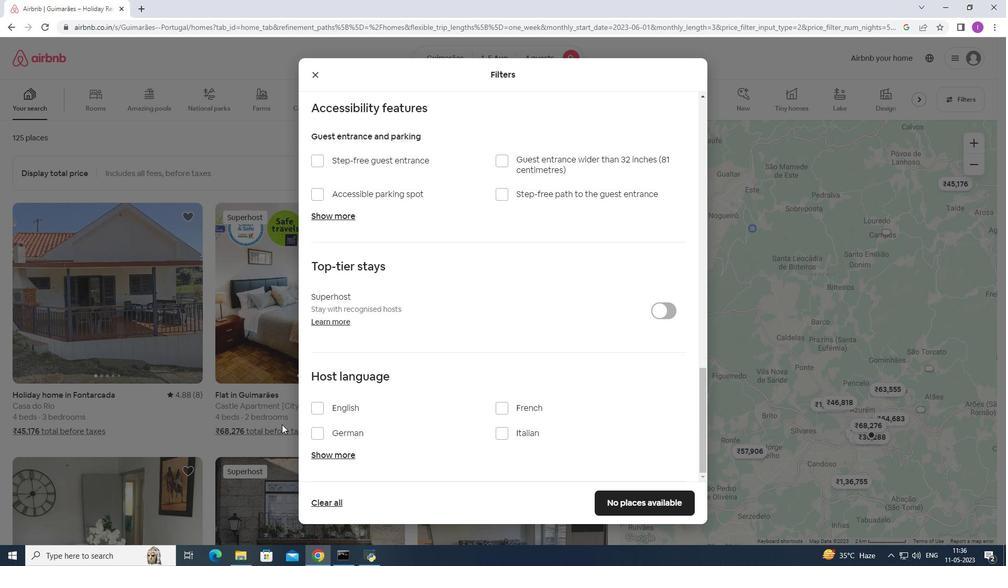 
Action: Mouse scrolled (281, 424) with delta (0, 0)
Screenshot: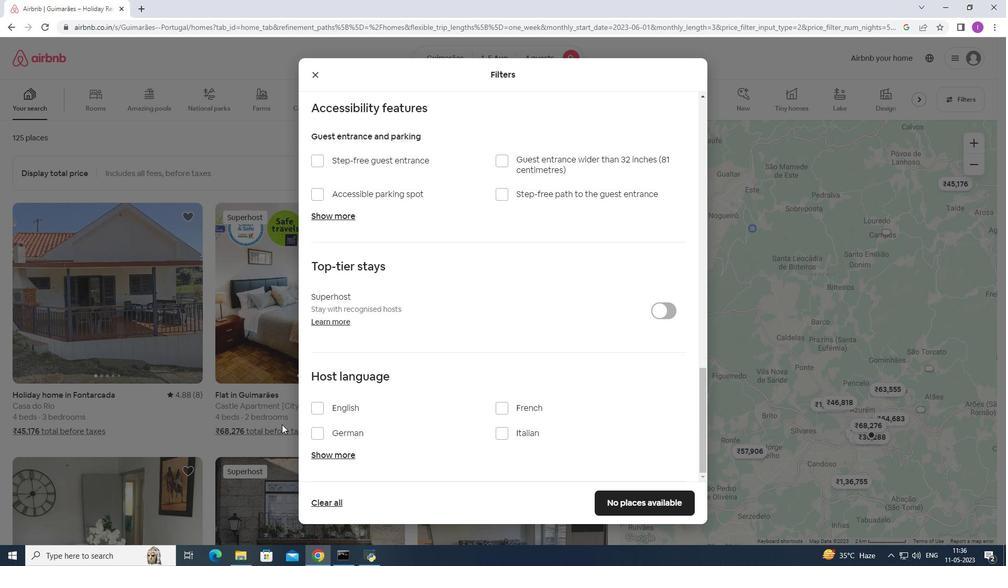 
Action: Mouse moved to (323, 408)
Screenshot: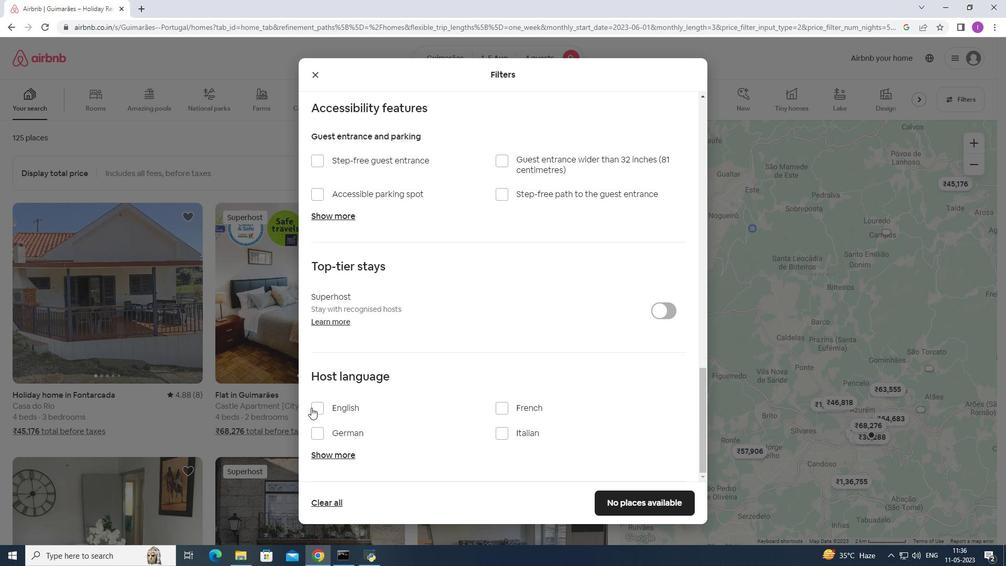 
Action: Mouse pressed left at (323, 408)
Screenshot: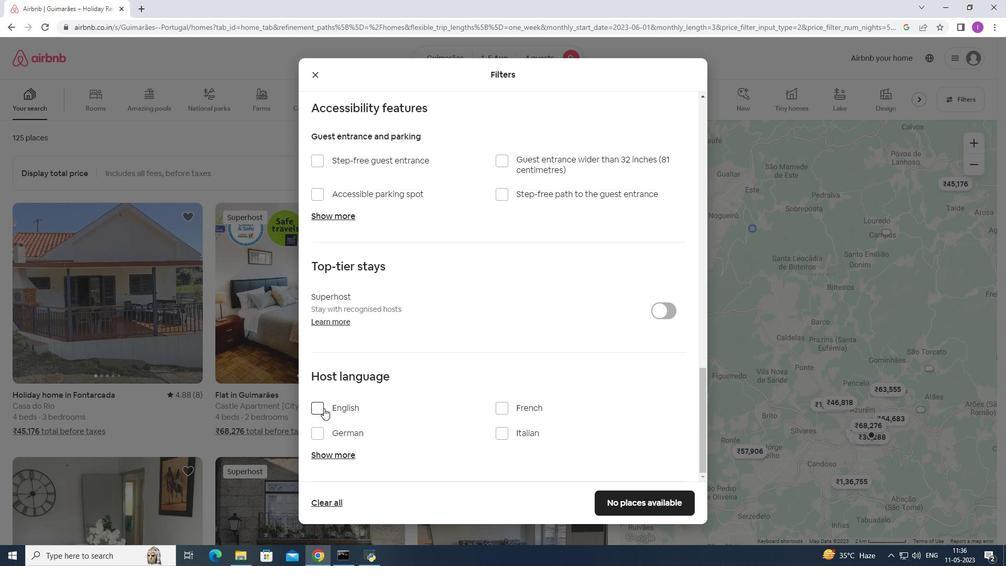 
Action: Mouse moved to (642, 503)
Screenshot: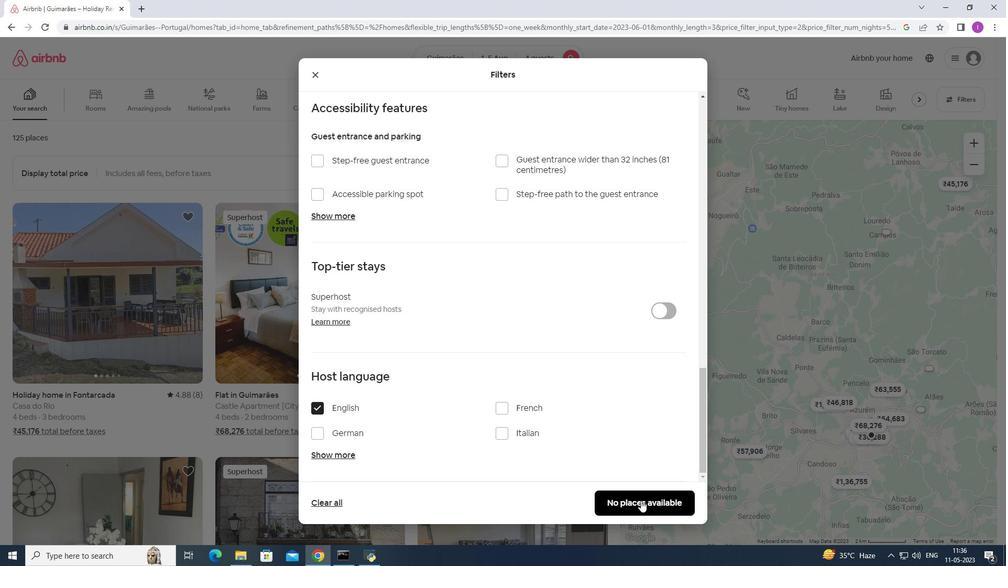 
Action: Mouse pressed left at (642, 503)
Screenshot: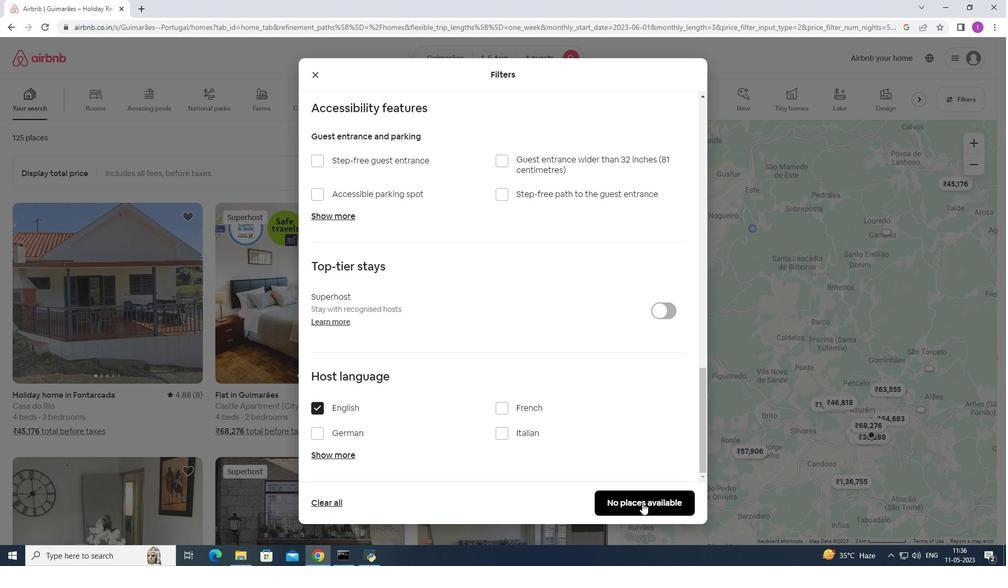 
Action: Mouse moved to (642, 500)
Screenshot: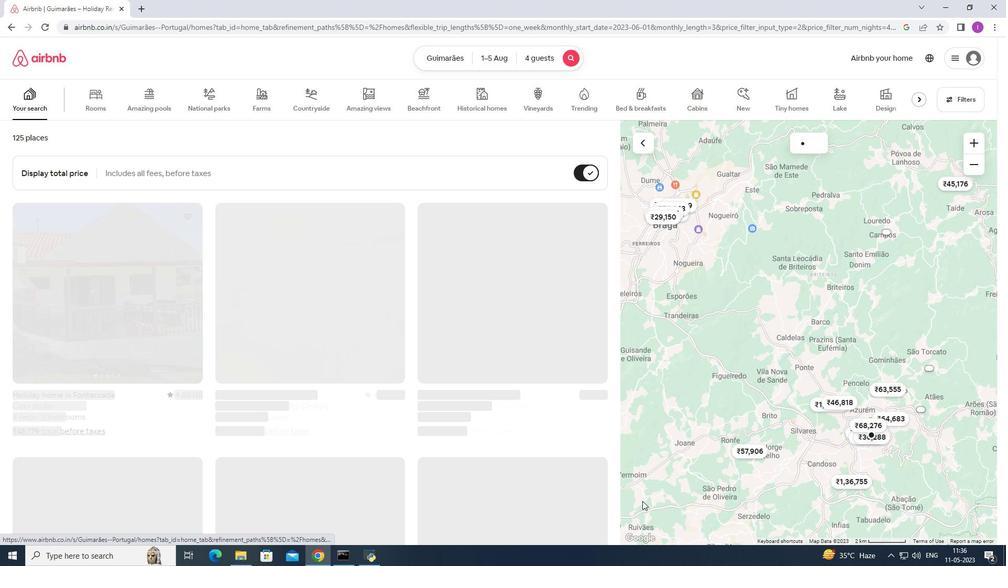 
